 Task: Analyze the Street View of the Magnificent Mile in Chicago.
Action: Mouse moved to (56, 68)
Screenshot: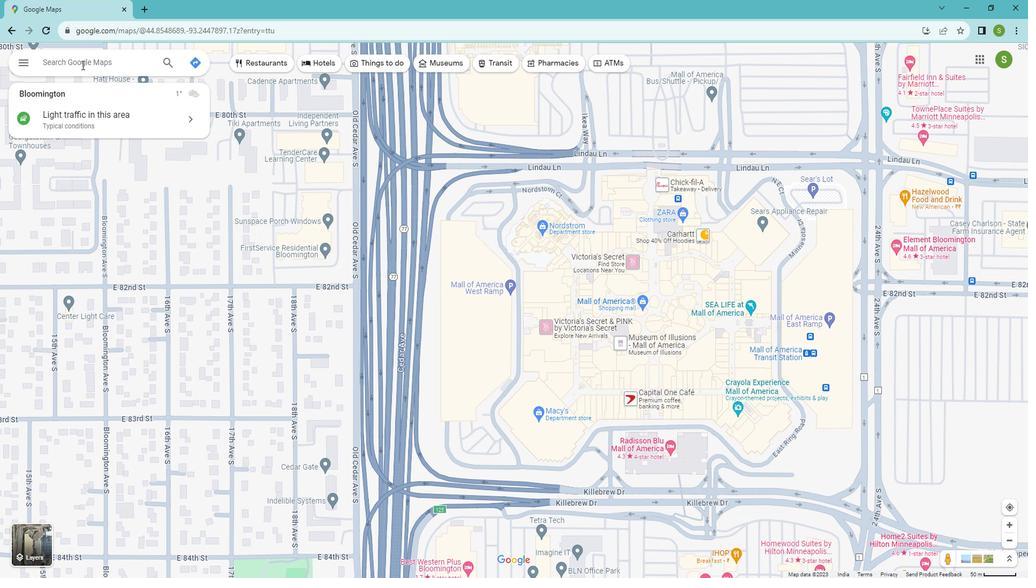 
Action: Mouse pressed left at (56, 68)
Screenshot: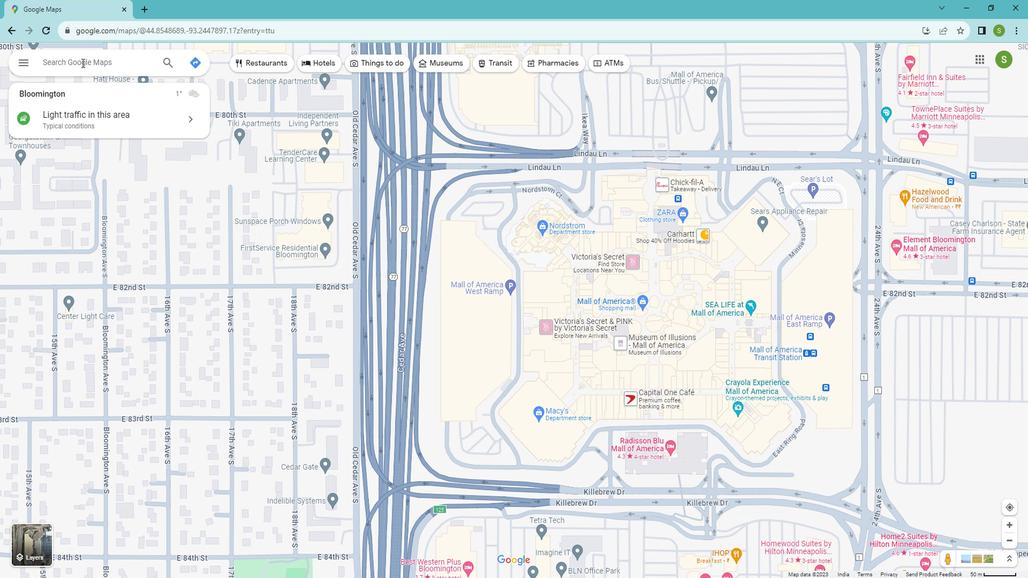 
Action: Key pressed <Key.shift>Magb<Key.backspace>nificent<Key.space><Key.shift>Mile<Key.space><Key.shift>Chicago<Key.enter>
Screenshot: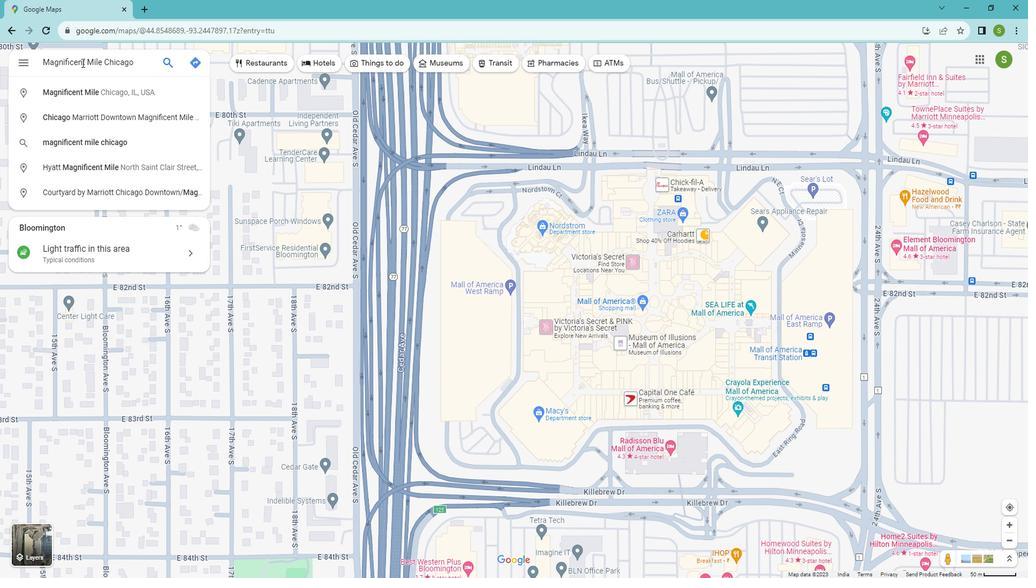 
Action: Mouse moved to (1030, 561)
Screenshot: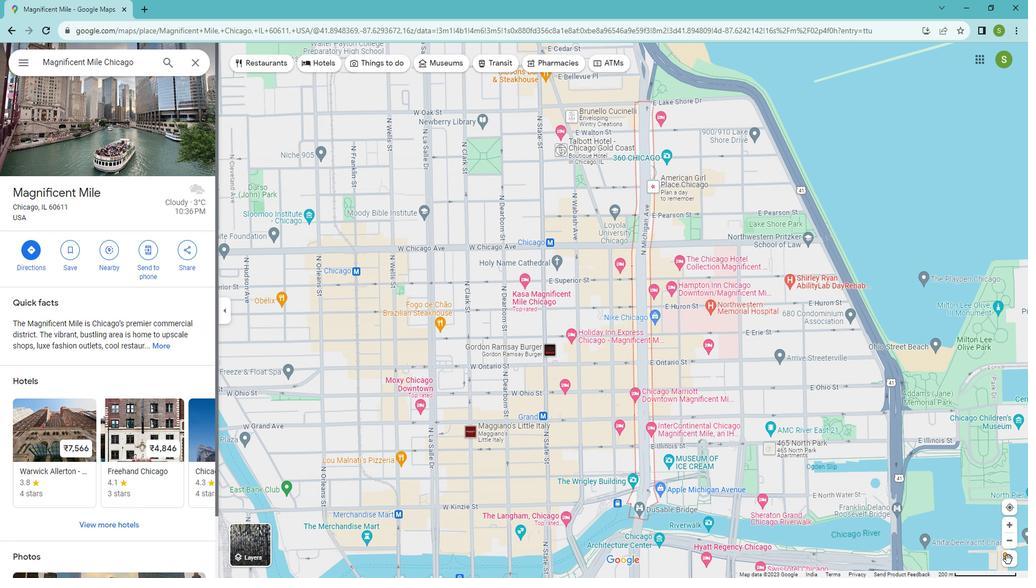 
Action: Mouse pressed left at (1030, 561)
Screenshot: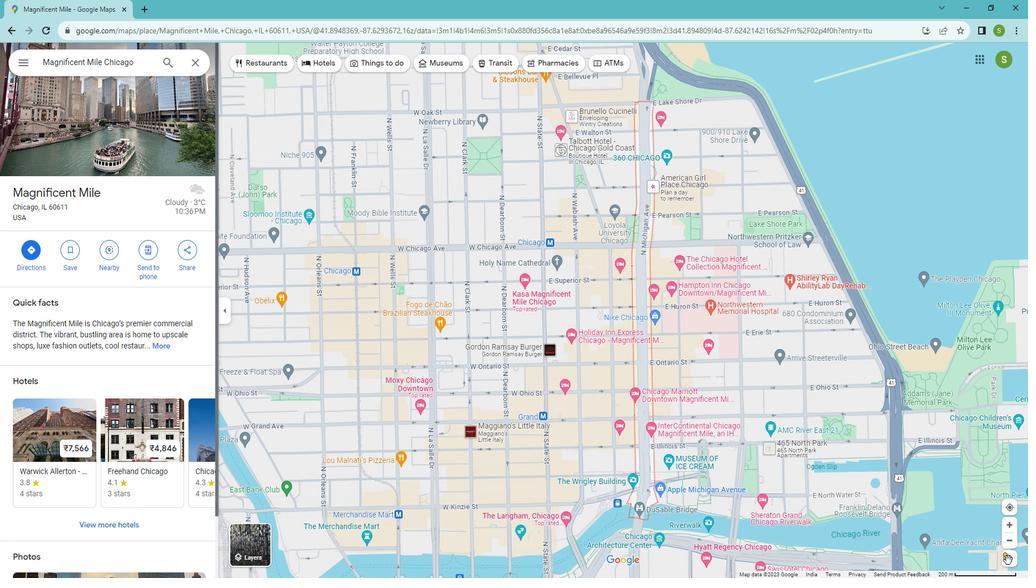 
Action: Mouse moved to (457, 356)
Screenshot: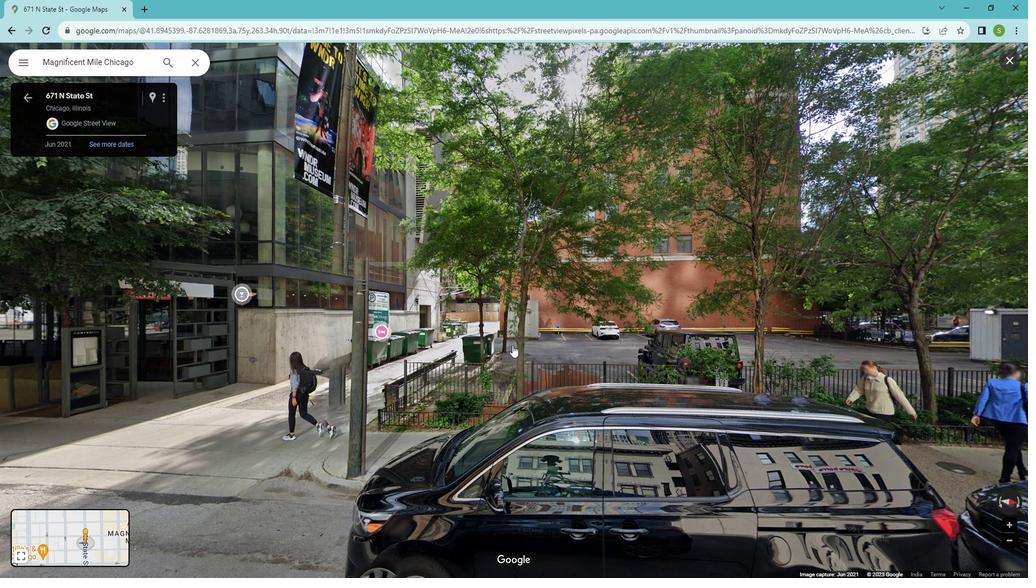 
Action: Mouse pressed left at (457, 356)
Screenshot: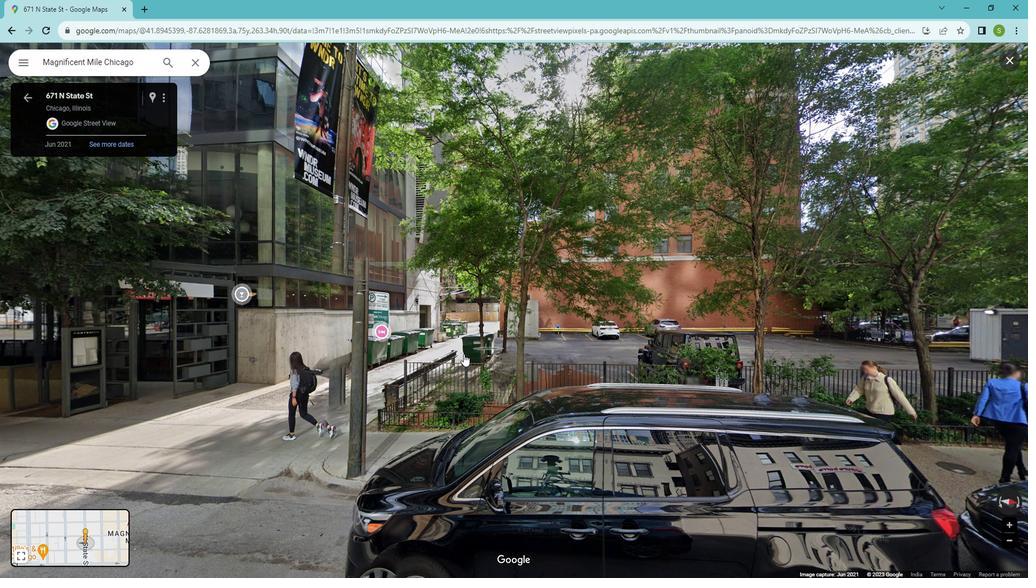 
Action: Mouse moved to (486, 388)
Screenshot: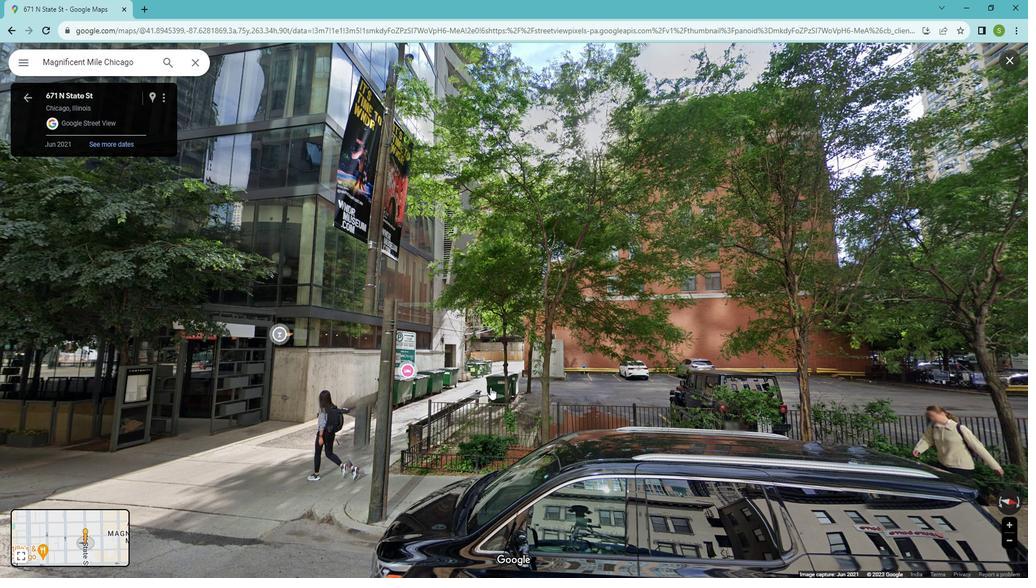 
Action: Mouse pressed left at (486, 388)
Screenshot: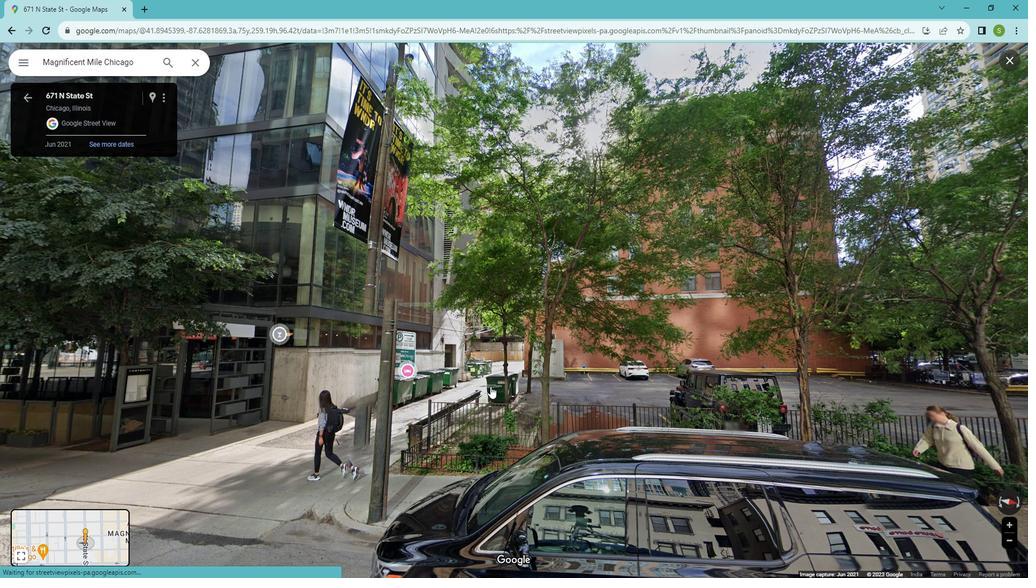 
Action: Mouse moved to (470, 389)
Screenshot: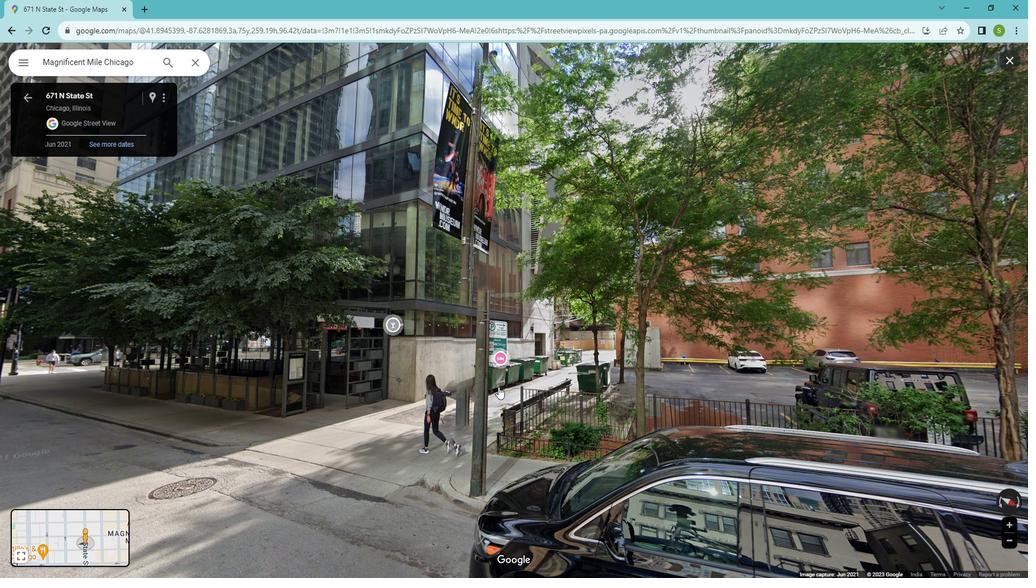 
Action: Mouse pressed left at (470, 389)
Screenshot: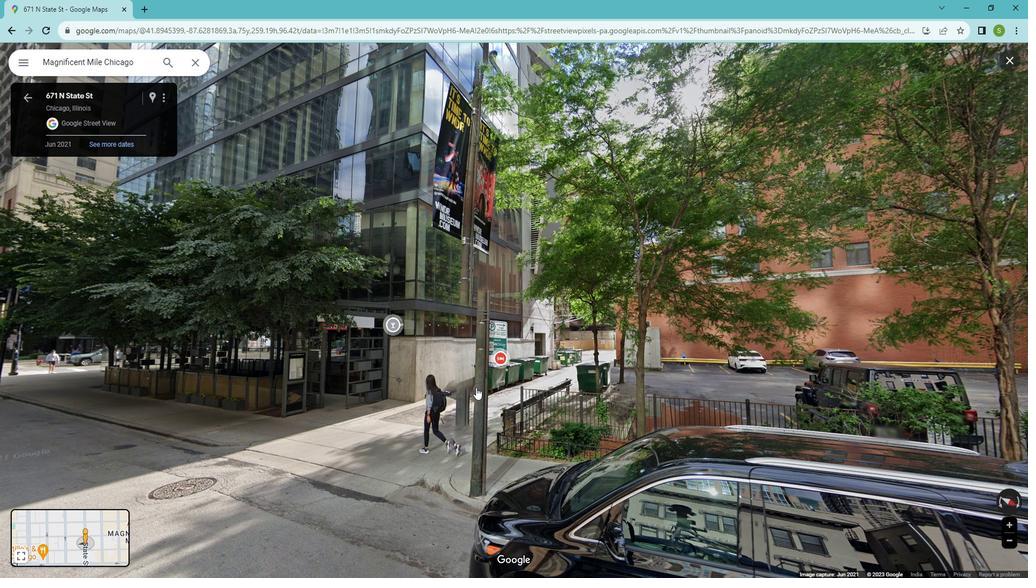 
Action: Mouse moved to (478, 363)
Screenshot: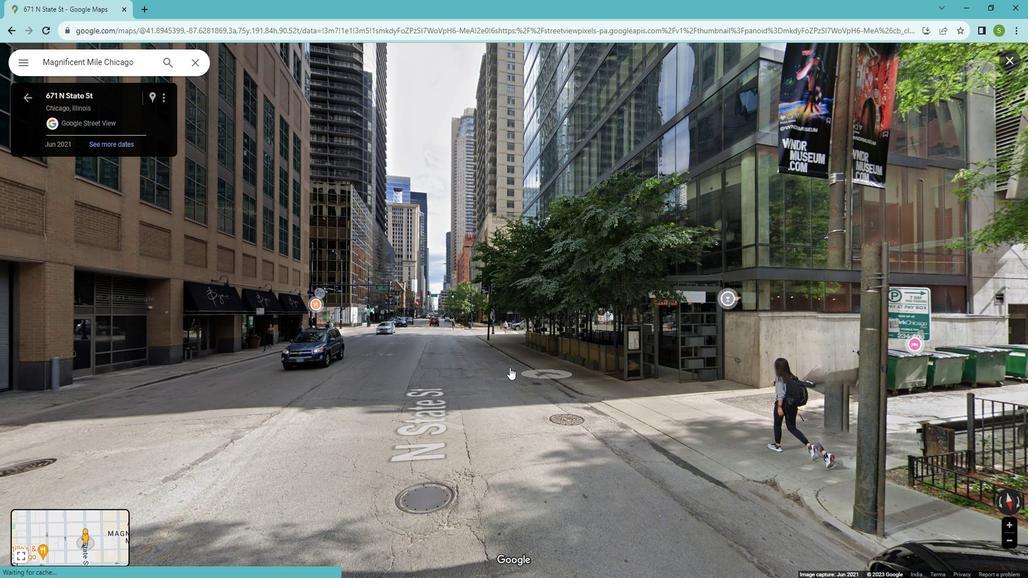 
Action: Mouse pressed left at (478, 363)
Screenshot: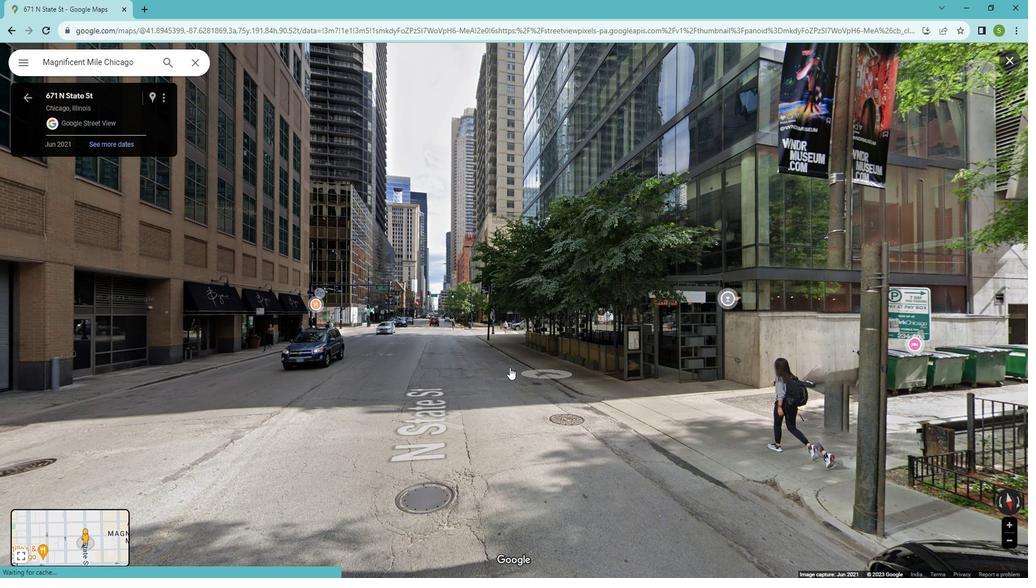 
Action: Mouse moved to (442, 357)
Screenshot: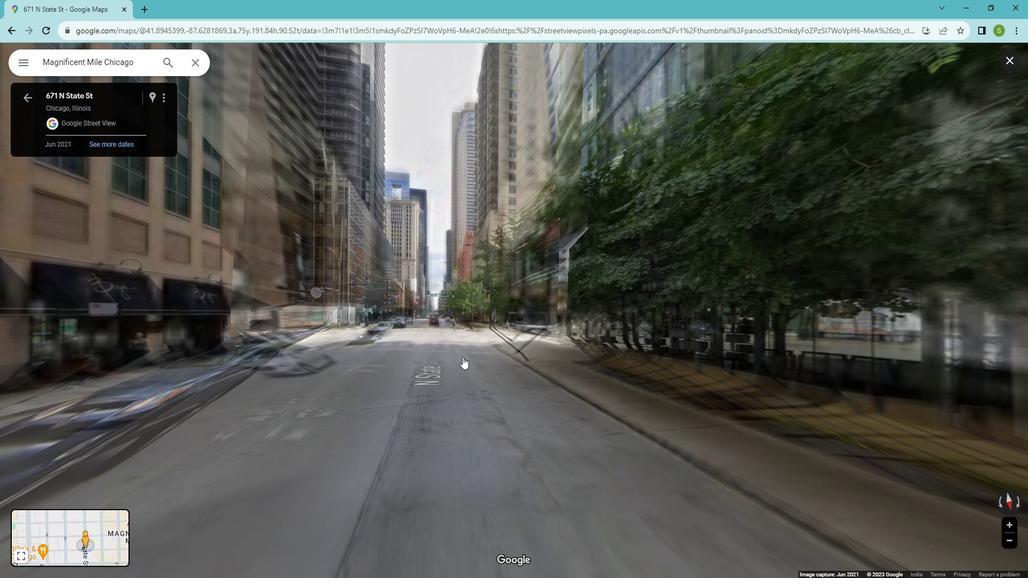 
Action: Mouse pressed left at (442, 357)
Screenshot: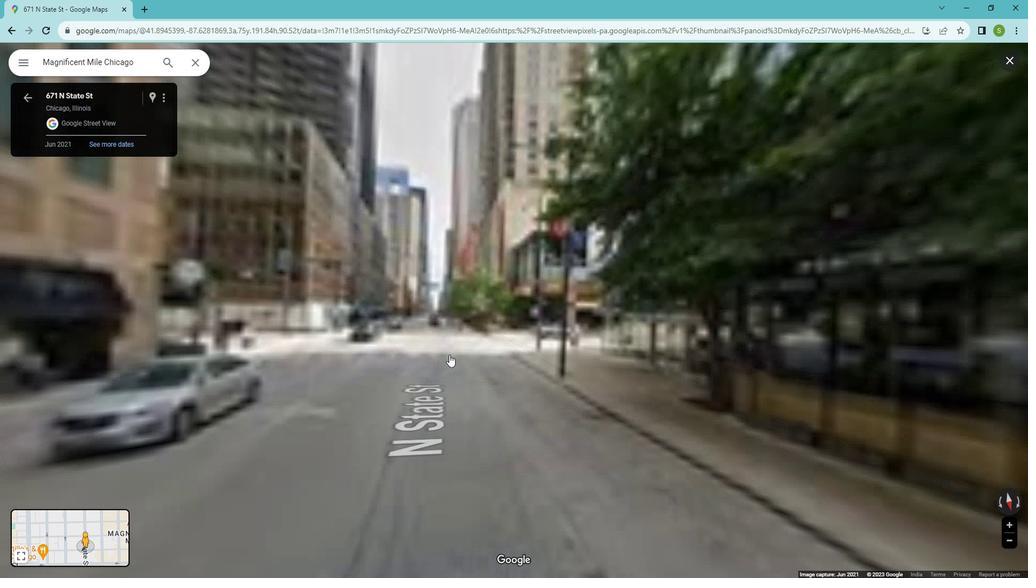 
Action: Mouse pressed left at (442, 357)
Screenshot: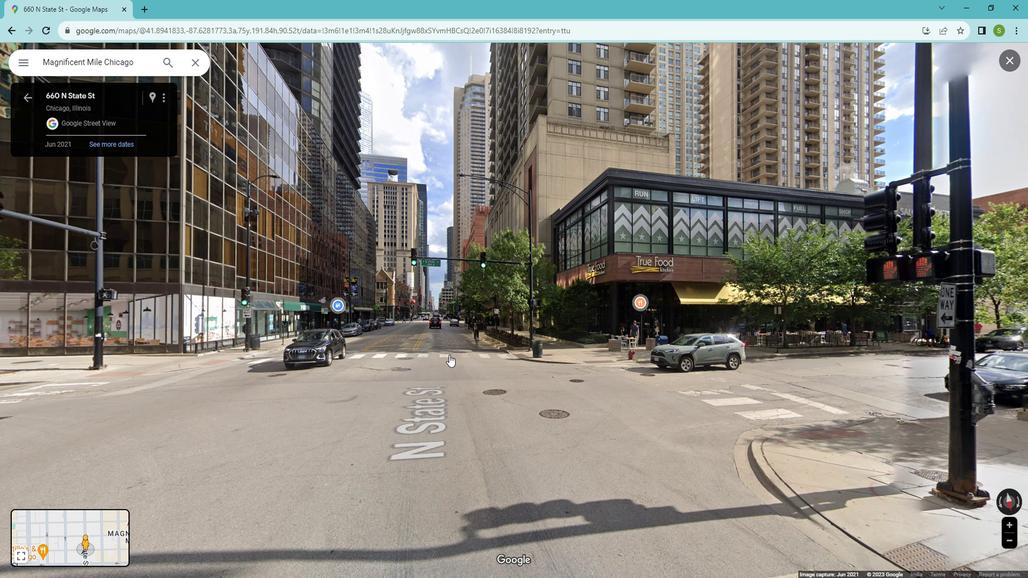 
Action: Mouse moved to (482, 352)
Screenshot: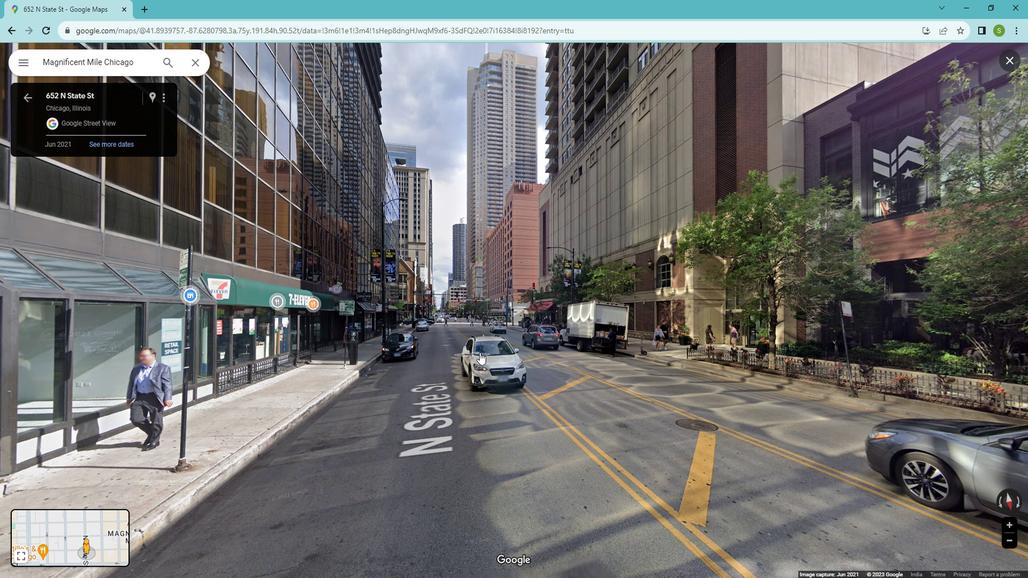
Action: Mouse pressed left at (482, 352)
Screenshot: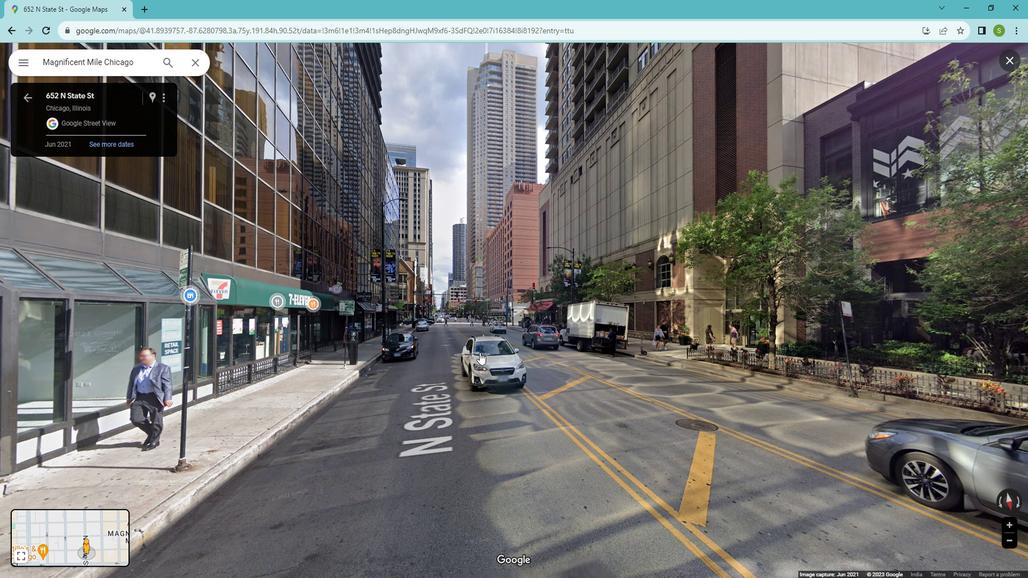 
Action: Mouse pressed left at (482, 352)
Screenshot: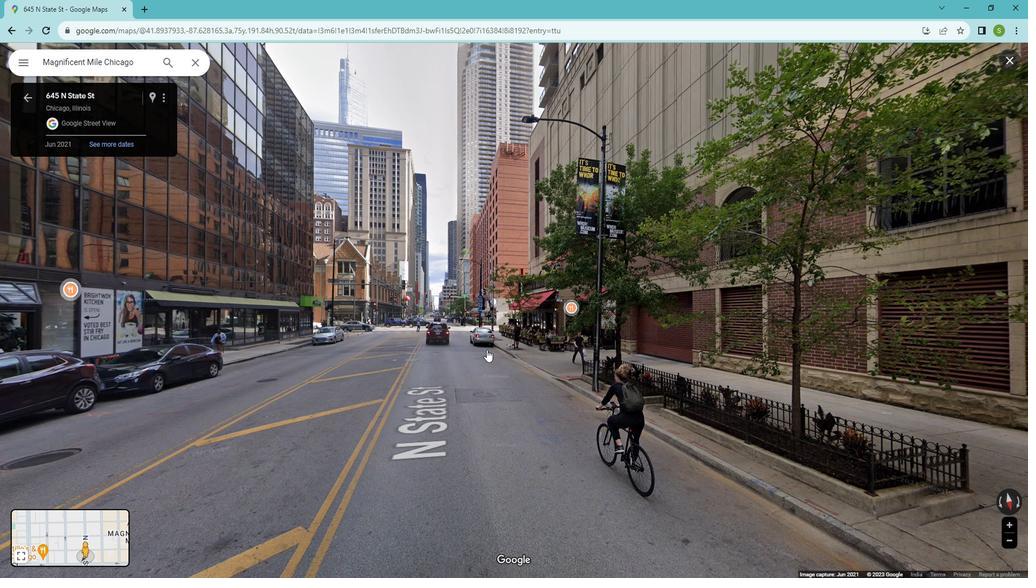 
Action: Mouse moved to (469, 325)
Screenshot: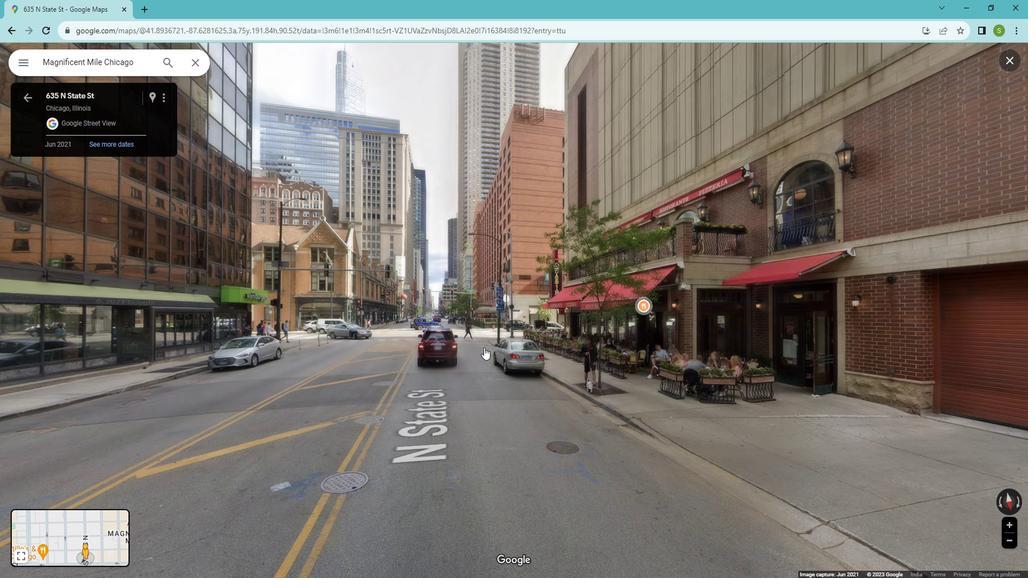
Action: Mouse pressed left at (469, 325)
Screenshot: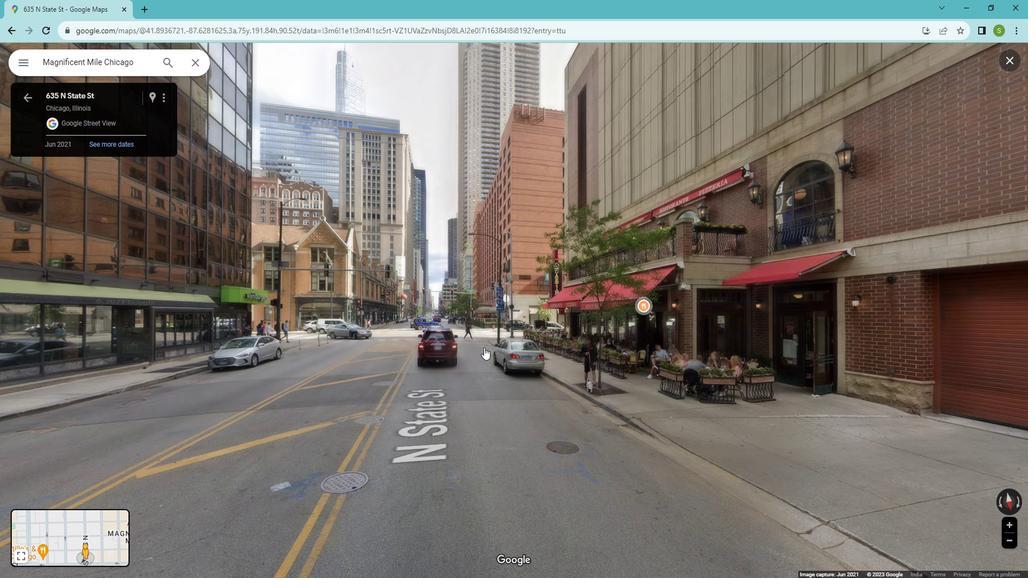 
Action: Mouse pressed left at (469, 325)
Screenshot: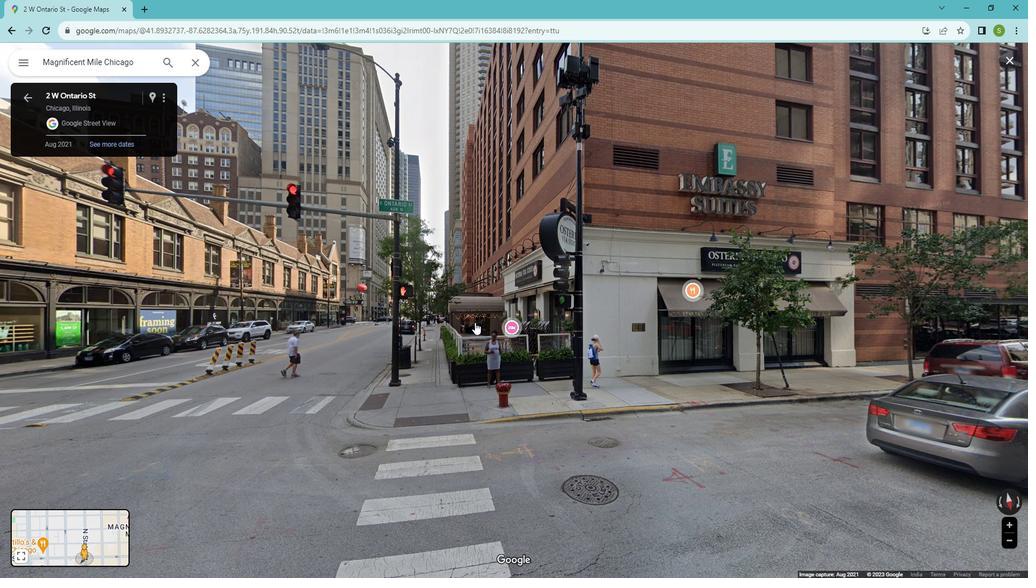 
Action: Mouse moved to (431, 325)
Screenshot: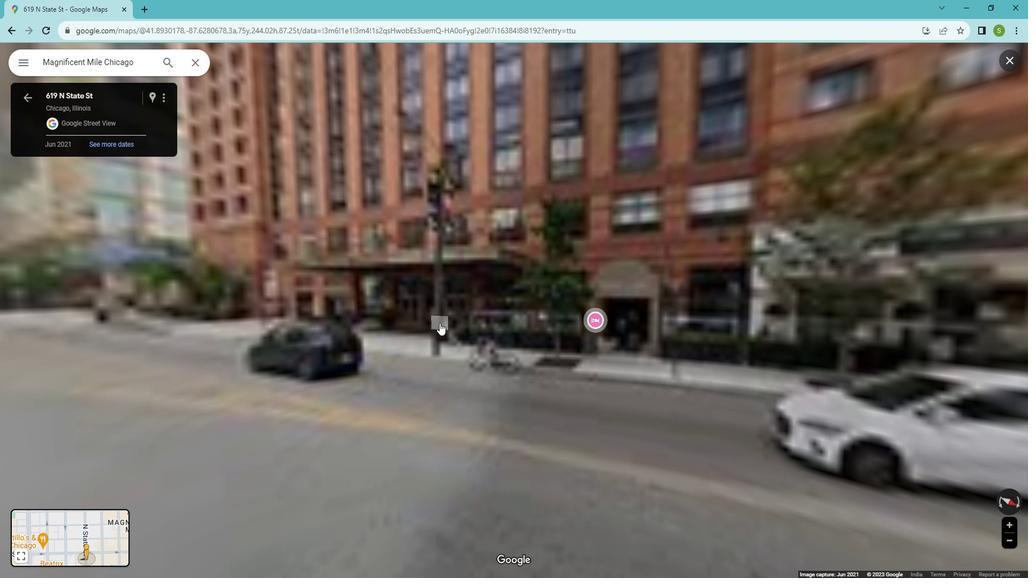 
Action: Mouse pressed left at (431, 325)
Screenshot: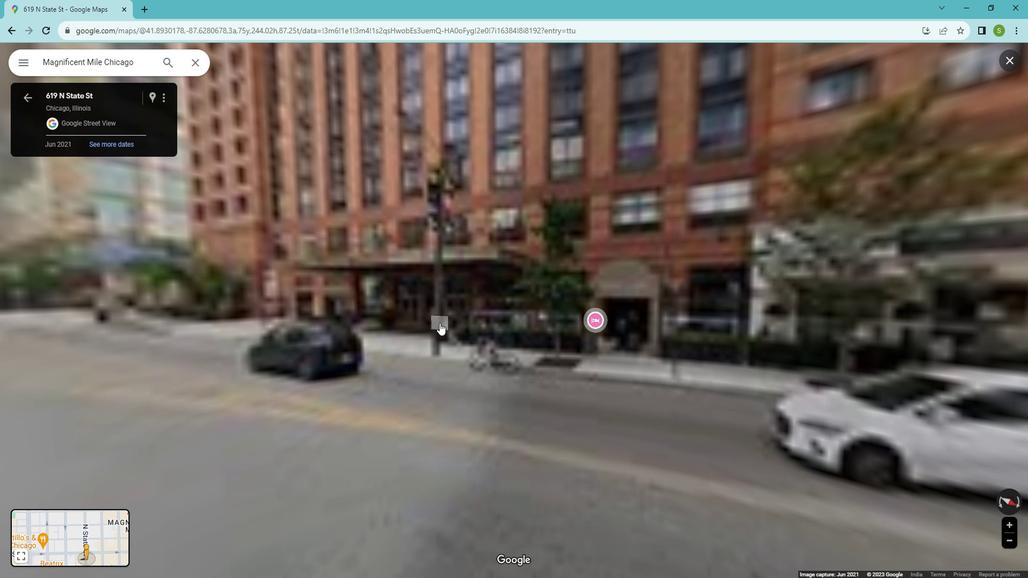 
Action: Mouse moved to (529, 470)
Screenshot: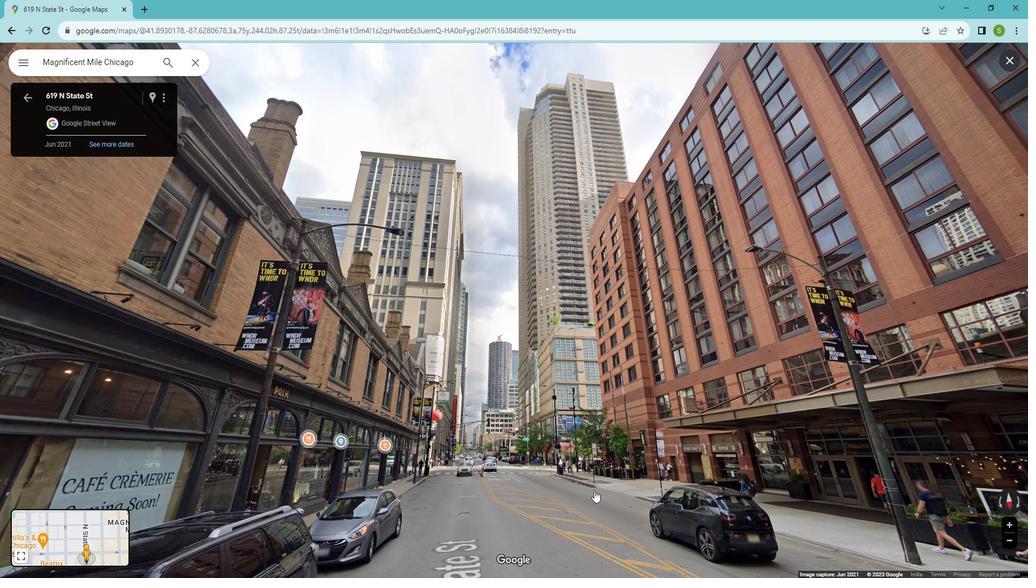 
Action: Mouse pressed left at (529, 470)
Screenshot: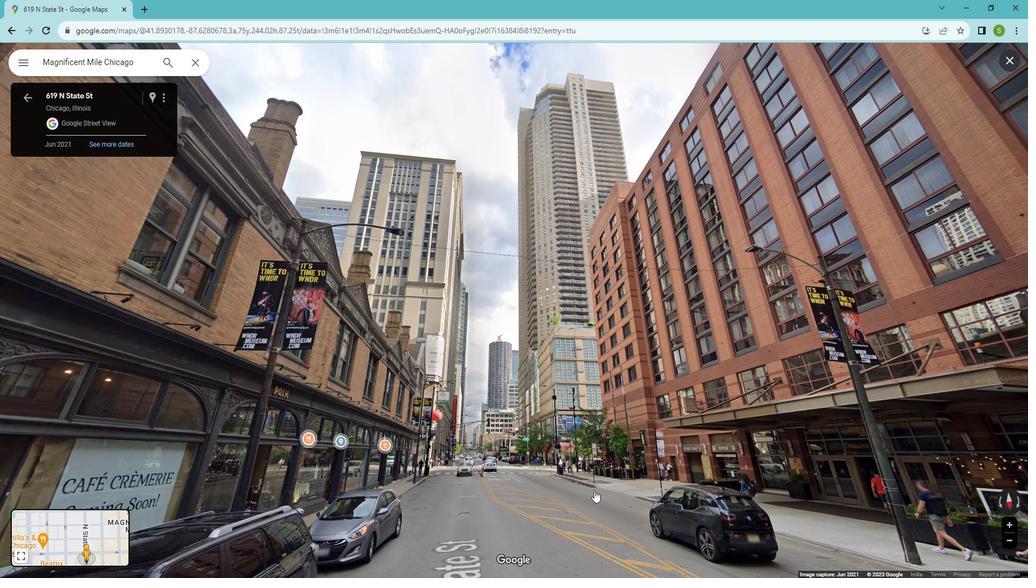 
Action: Mouse moved to (542, 368)
Screenshot: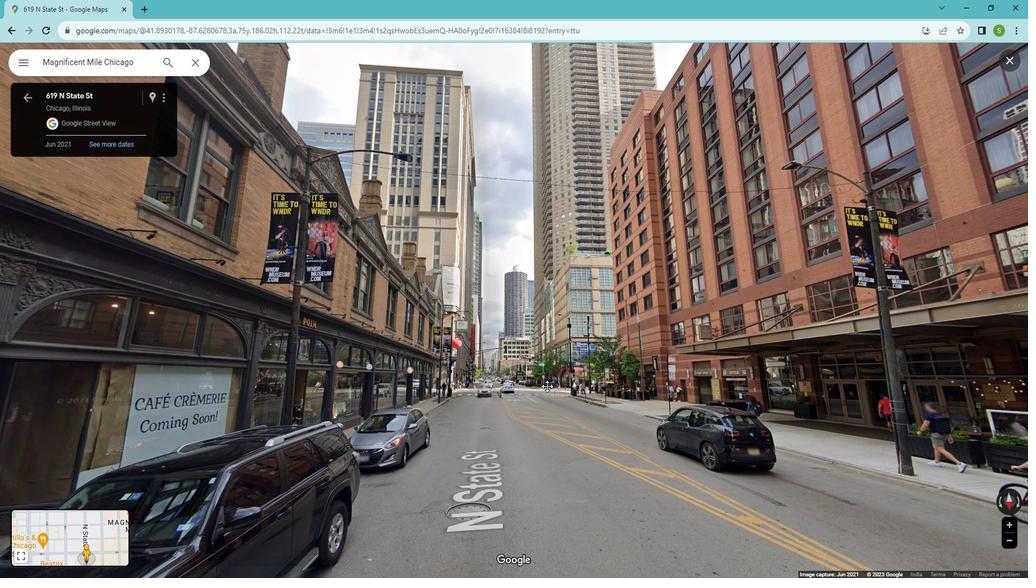 
Action: Mouse pressed left at (542, 368)
Screenshot: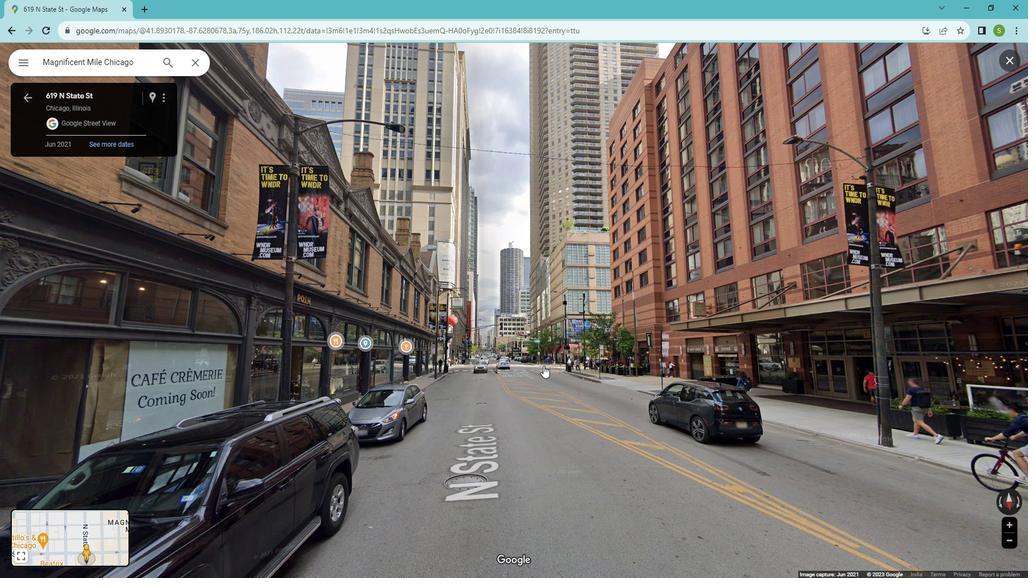 
Action: Mouse moved to (492, 369)
Screenshot: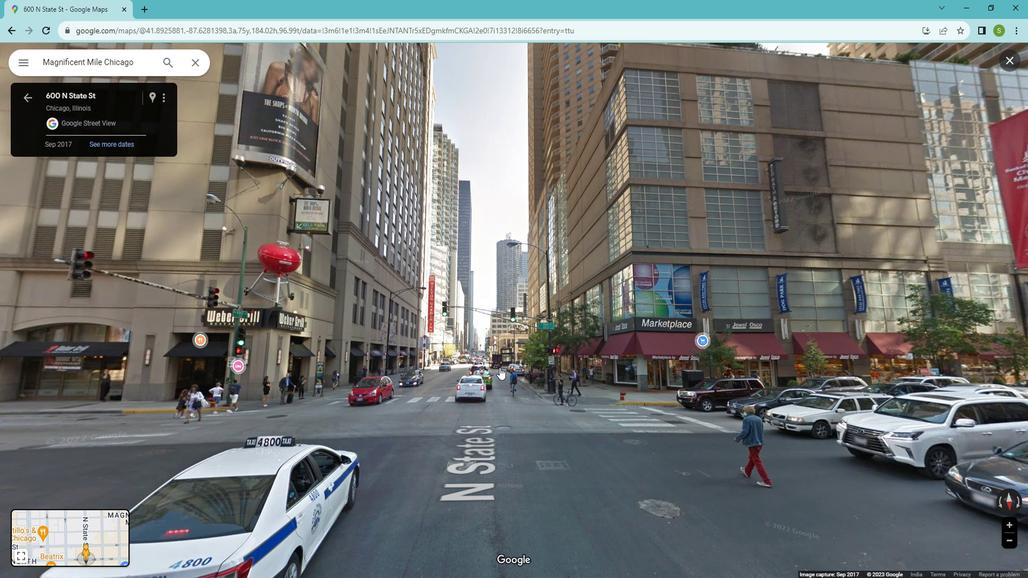 
Action: Mouse pressed left at (492, 369)
Screenshot: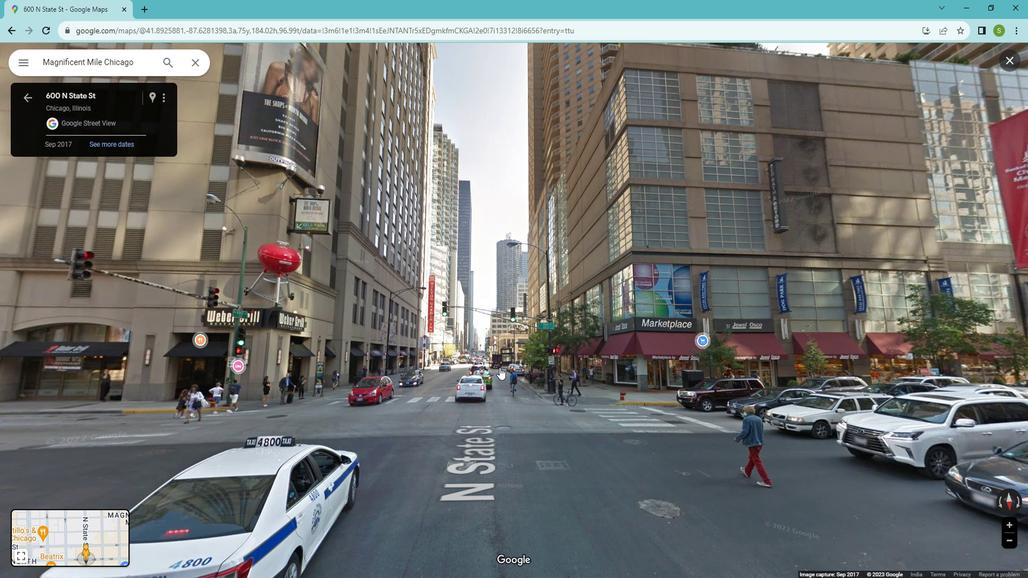 
Action: Mouse moved to (62, 537)
Screenshot: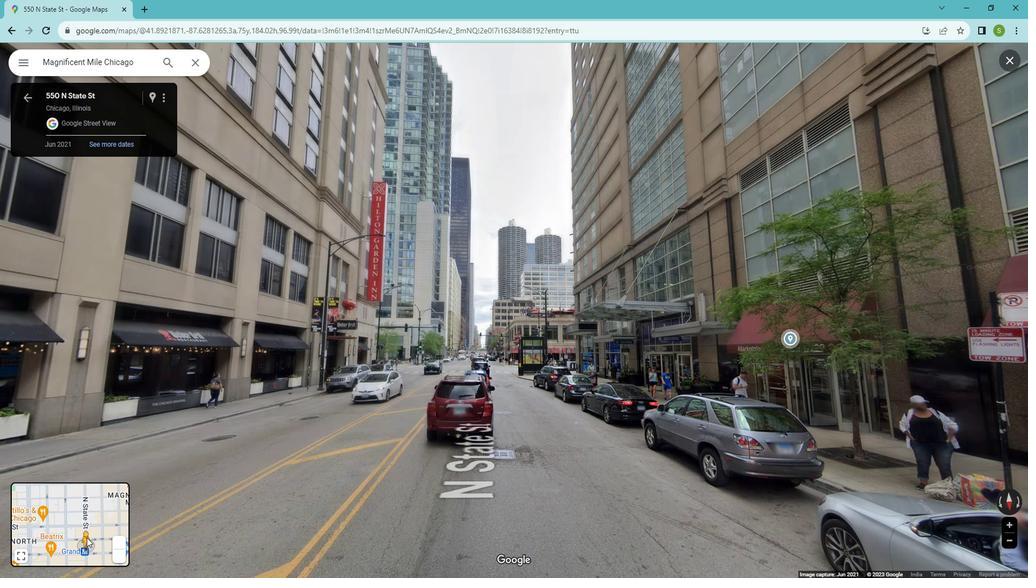 
Action: Mouse scrolled (62, 536) with delta (0, 0)
Screenshot: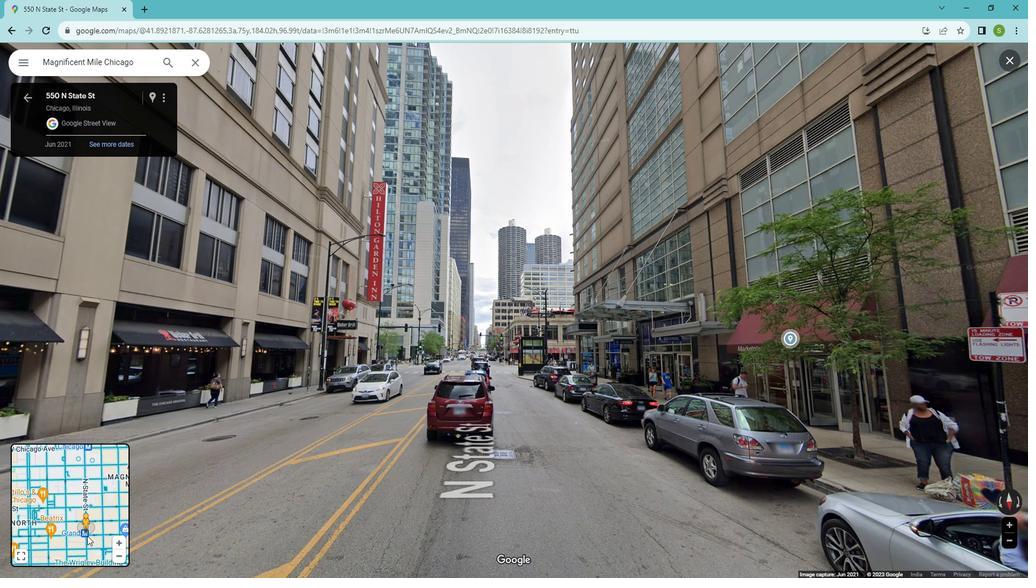 
Action: Mouse moved to (3, 493)
Screenshot: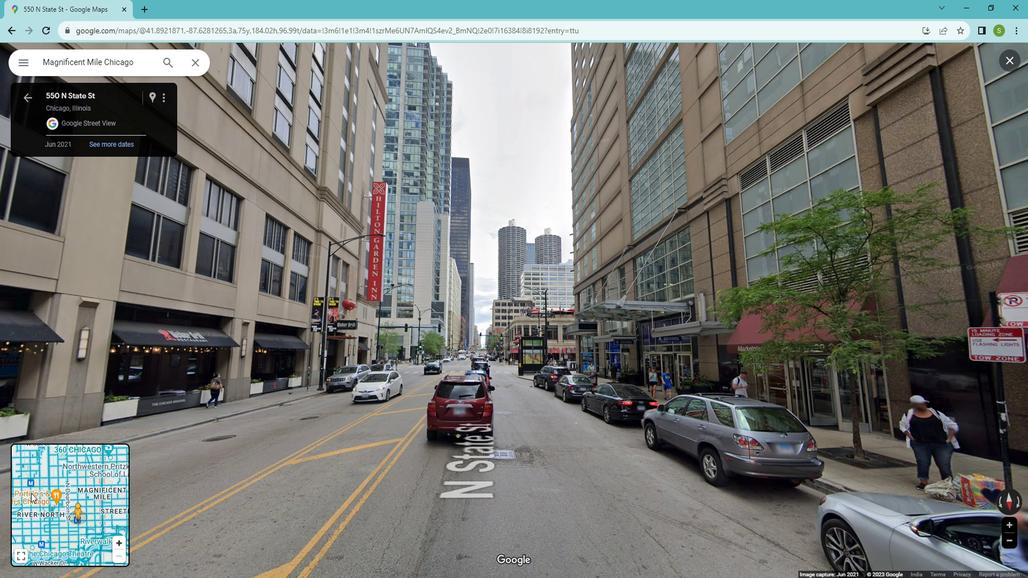
Action: Mouse pressed left at (3, 493)
Screenshot: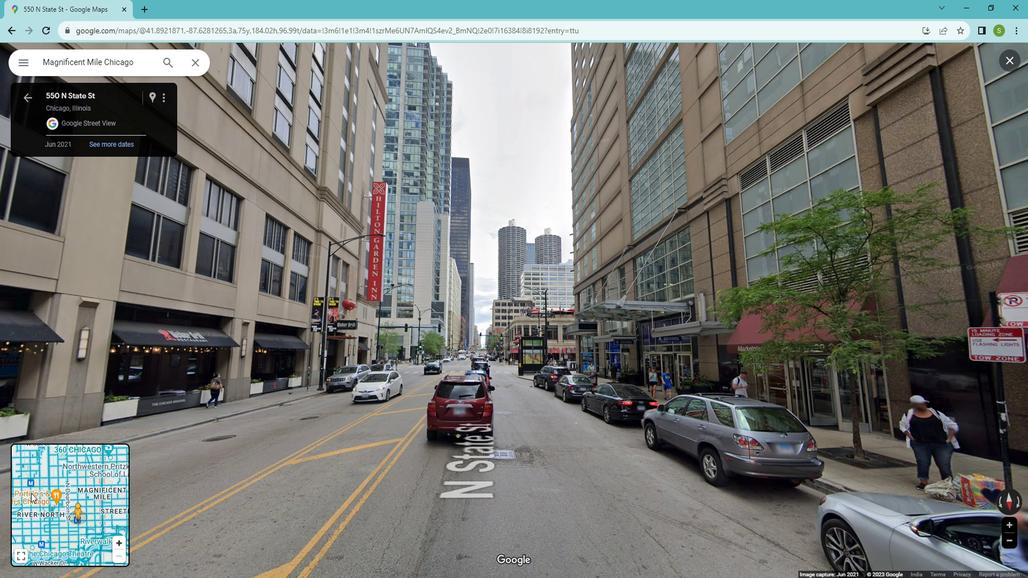 
Action: Mouse moved to (57, 495)
Screenshot: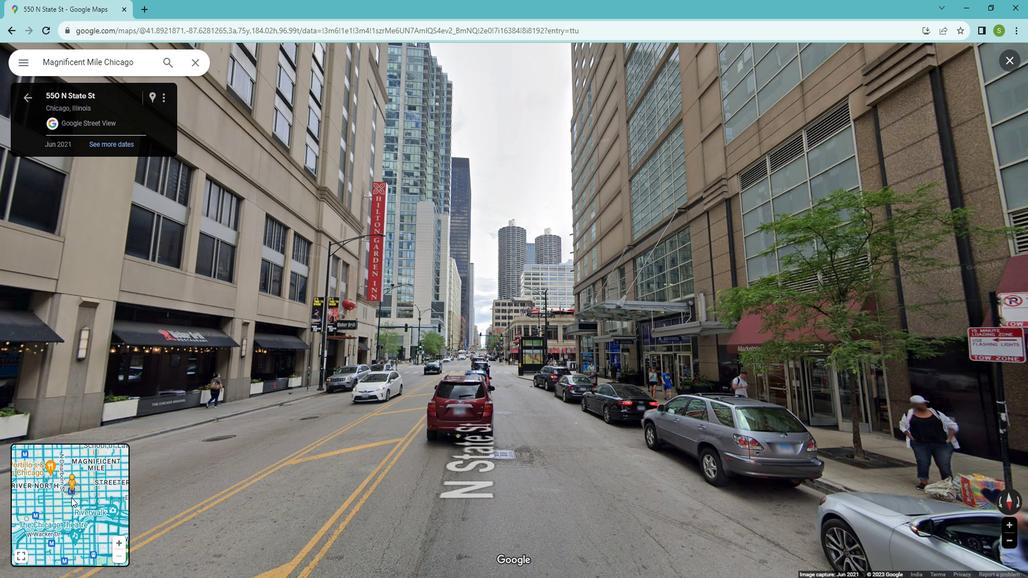 
Action: Mouse pressed left at (57, 495)
Screenshot: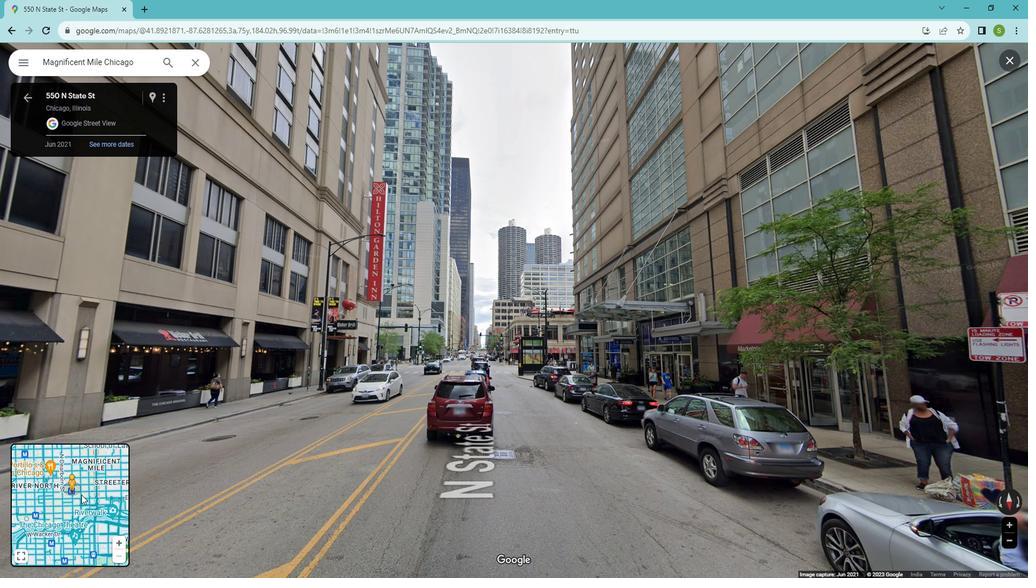 
Action: Mouse moved to (50, 507)
Screenshot: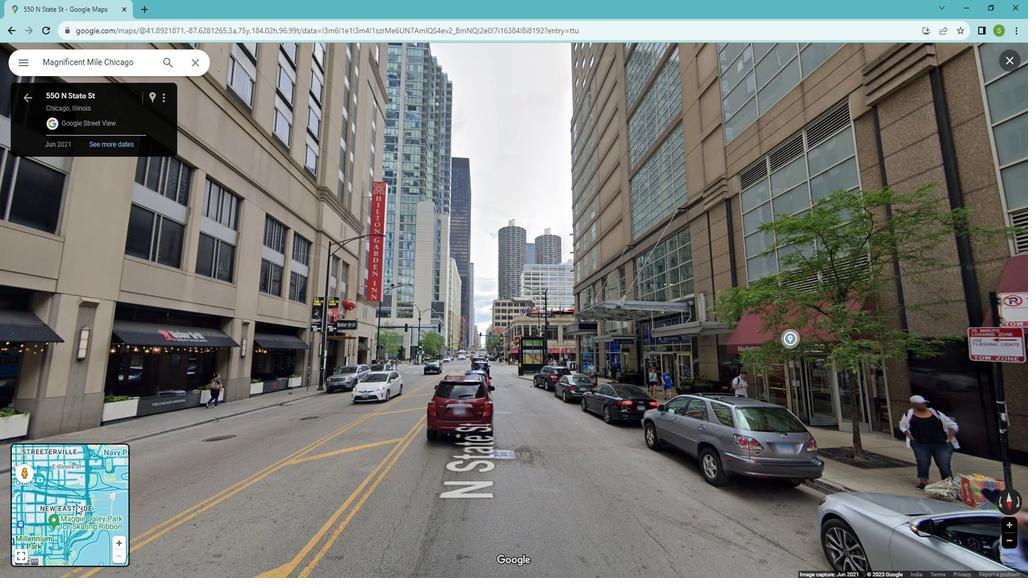 
Action: Mouse pressed left at (50, 507)
Screenshot: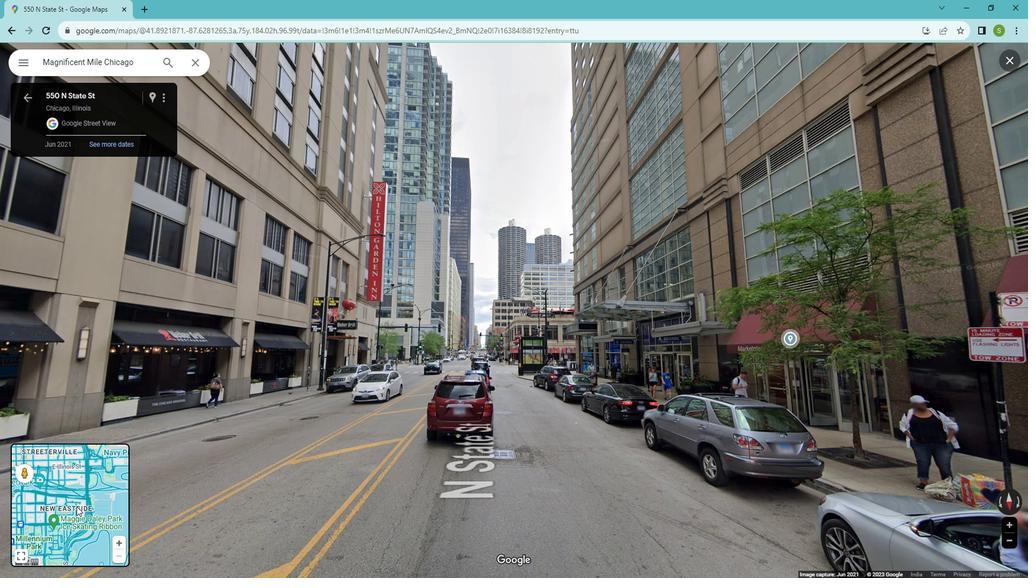 
Action: Mouse moved to (1035, 64)
Screenshot: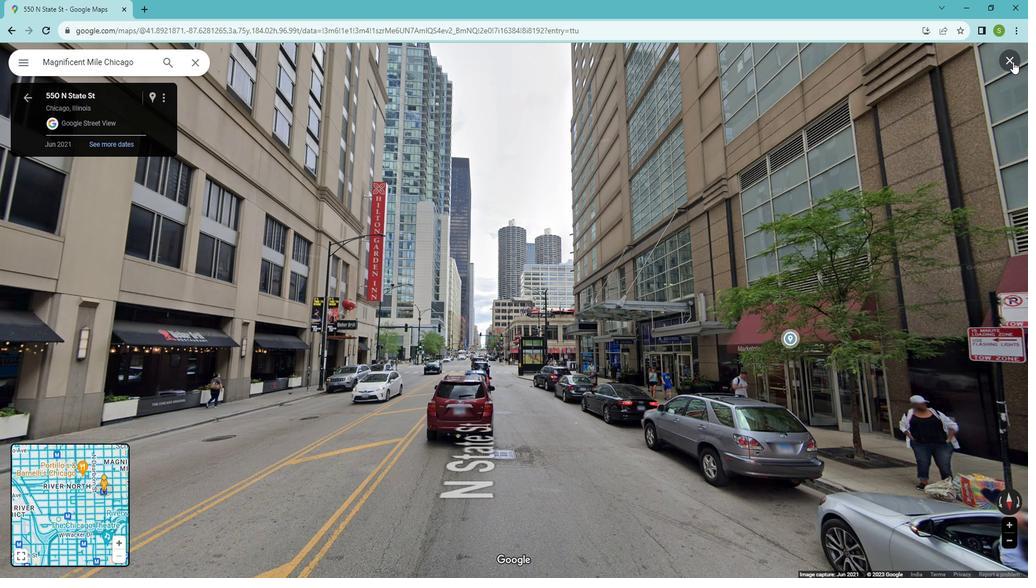 
Action: Mouse pressed left at (1035, 64)
Screenshot: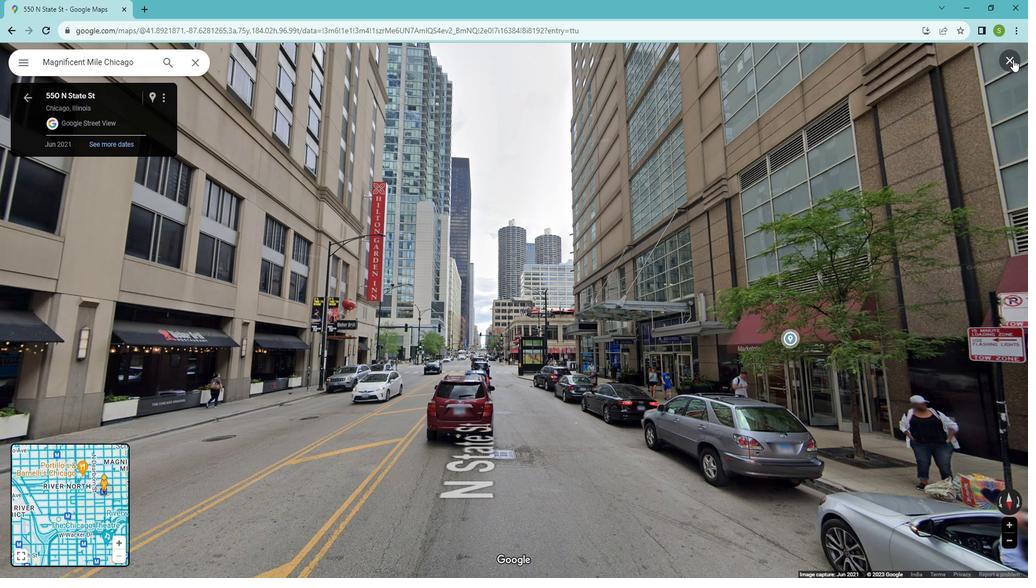 
Action: Mouse moved to (1030, 565)
Screenshot: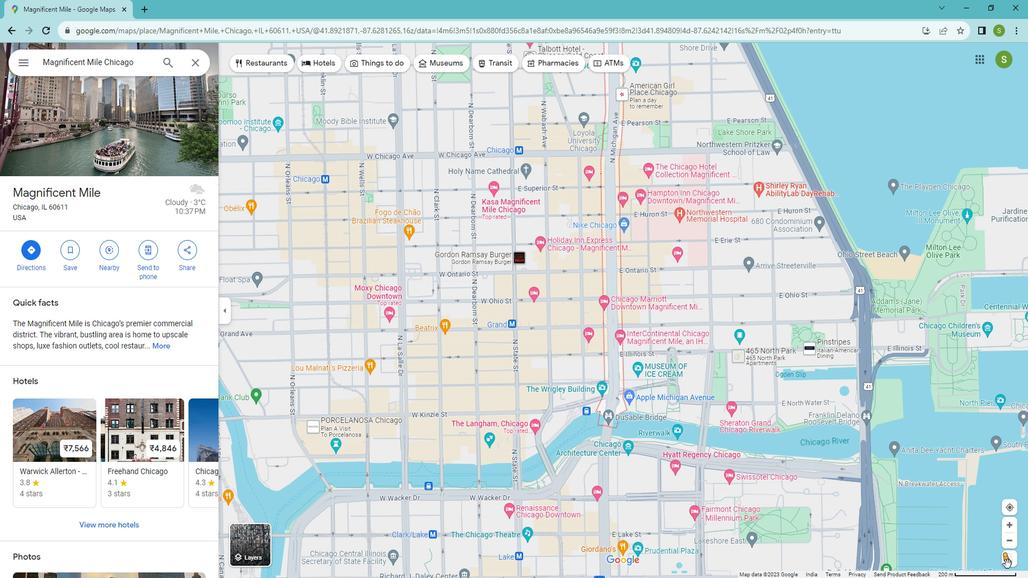 
Action: Mouse pressed left at (1030, 565)
Screenshot: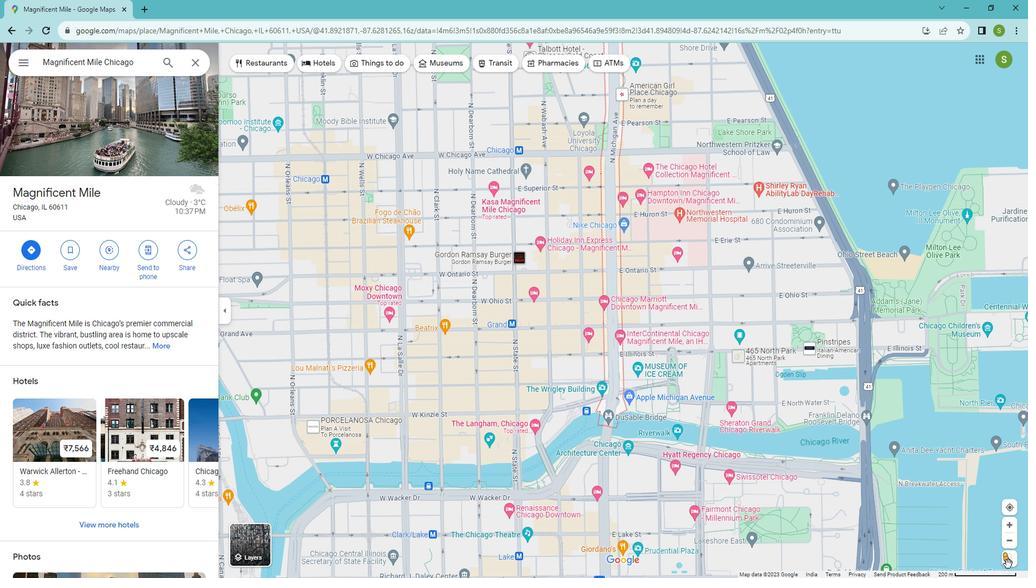 
Action: Mouse moved to (457, 373)
Screenshot: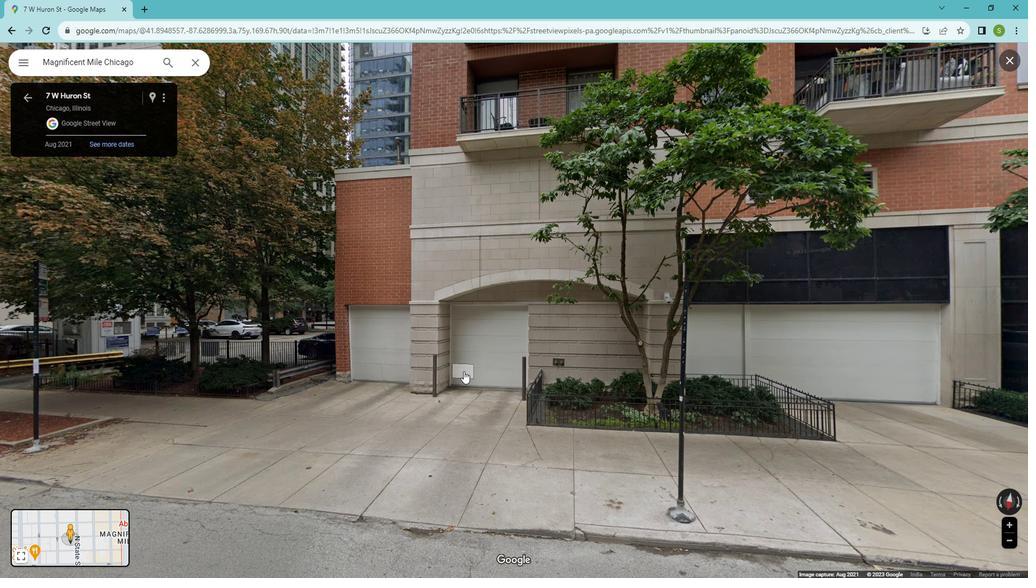 
Action: Mouse pressed left at (457, 373)
Screenshot: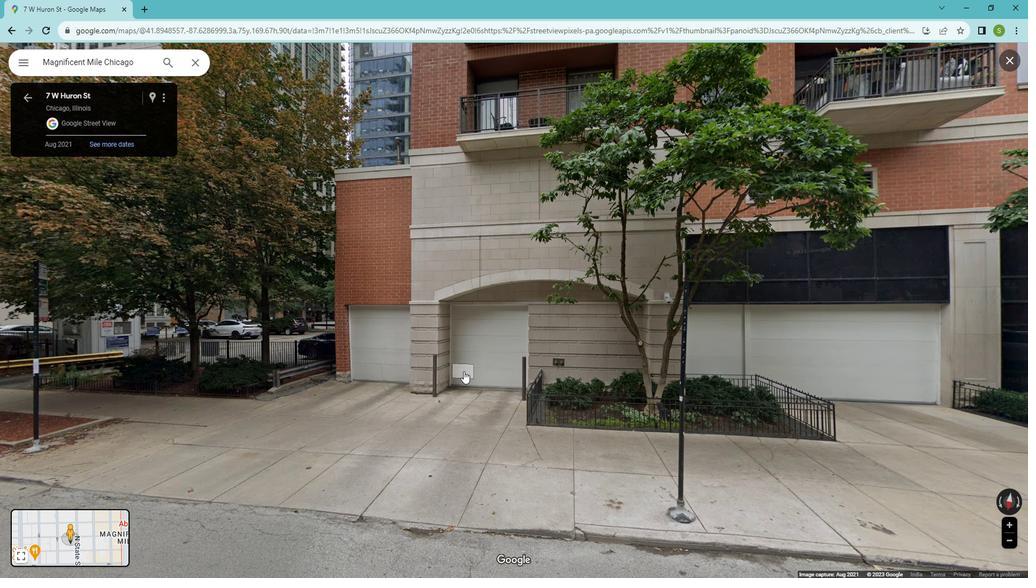 
Action: Mouse moved to (578, 363)
Screenshot: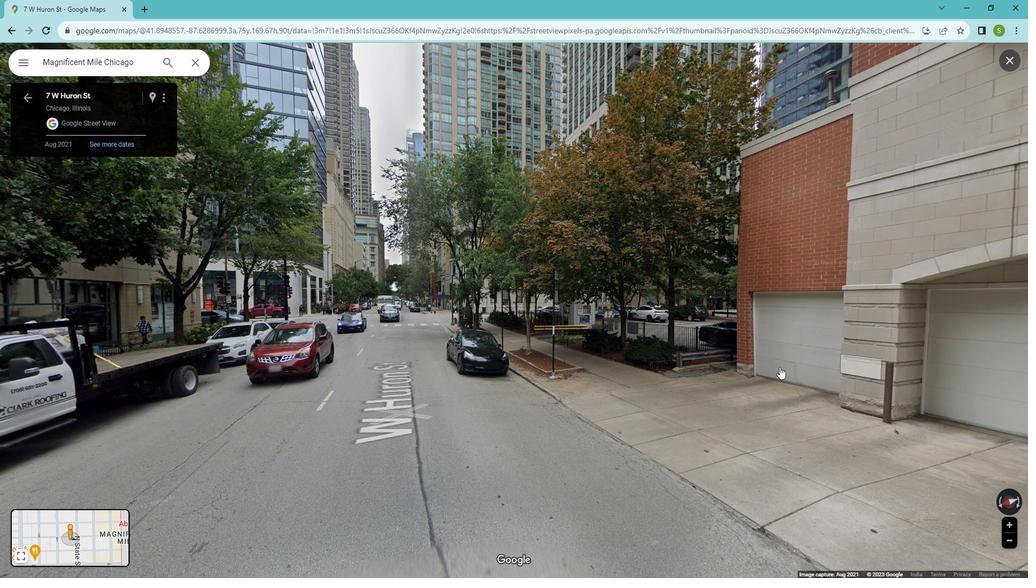 
Action: Mouse pressed left at (578, 363)
Screenshot: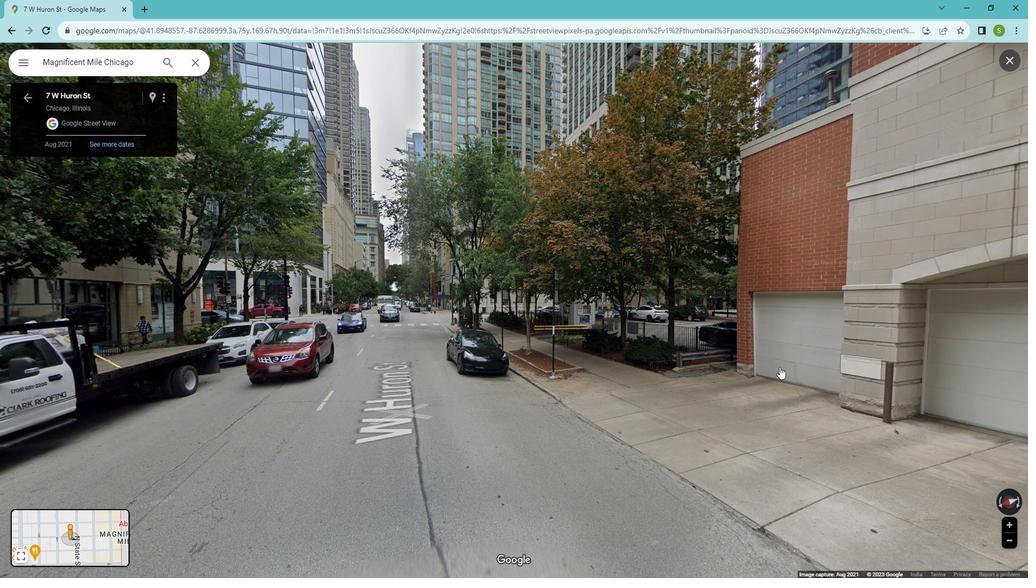 
Action: Mouse moved to (503, 349)
Screenshot: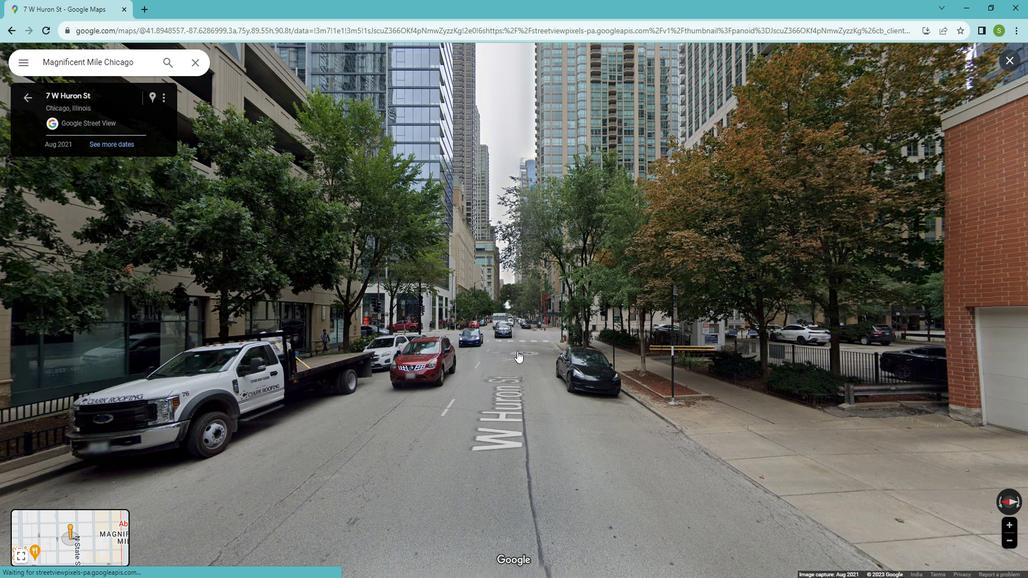
Action: Mouse pressed left at (503, 349)
Screenshot: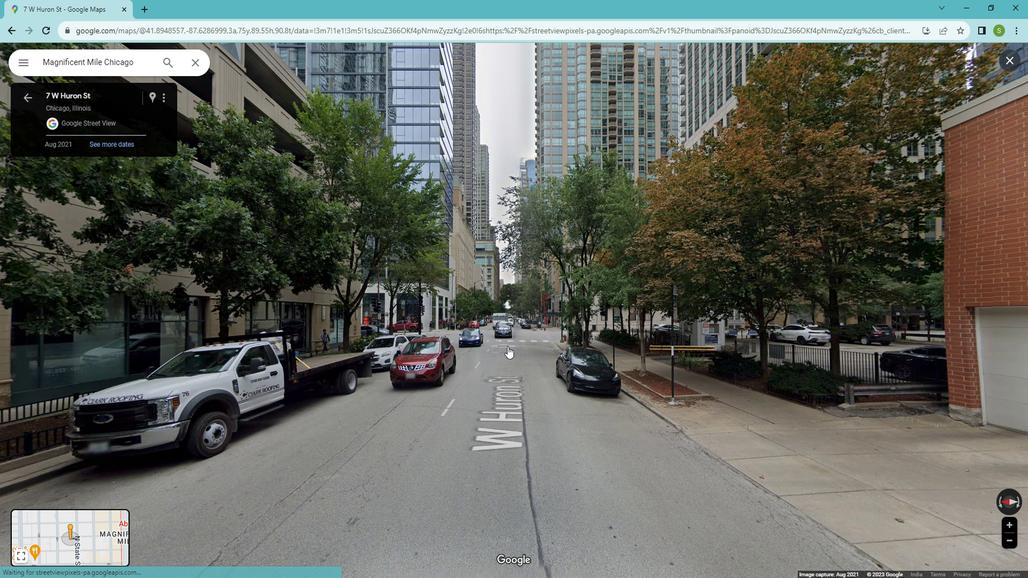 
Action: Mouse moved to (506, 342)
Screenshot: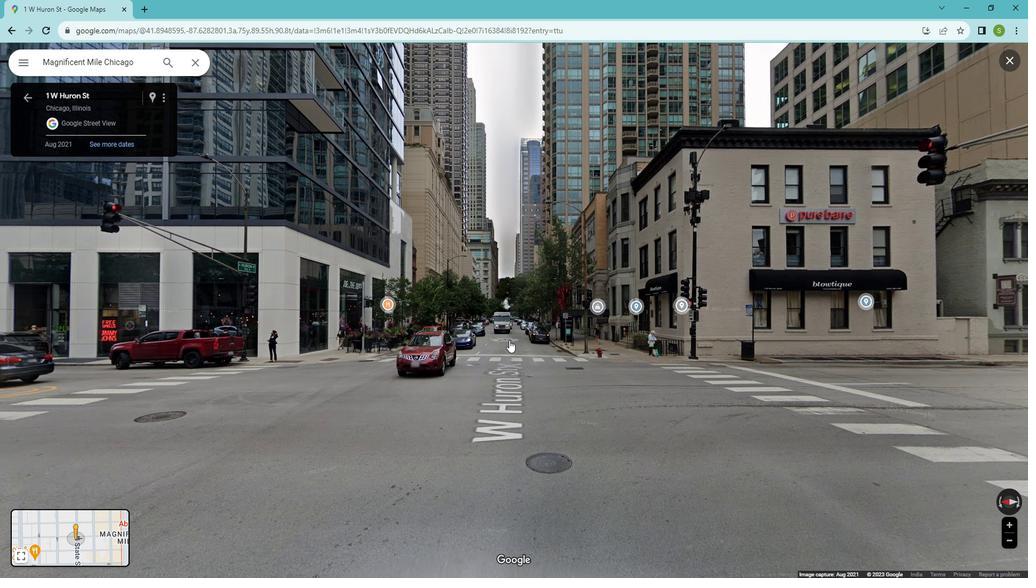 
Action: Mouse pressed left at (506, 342)
Screenshot: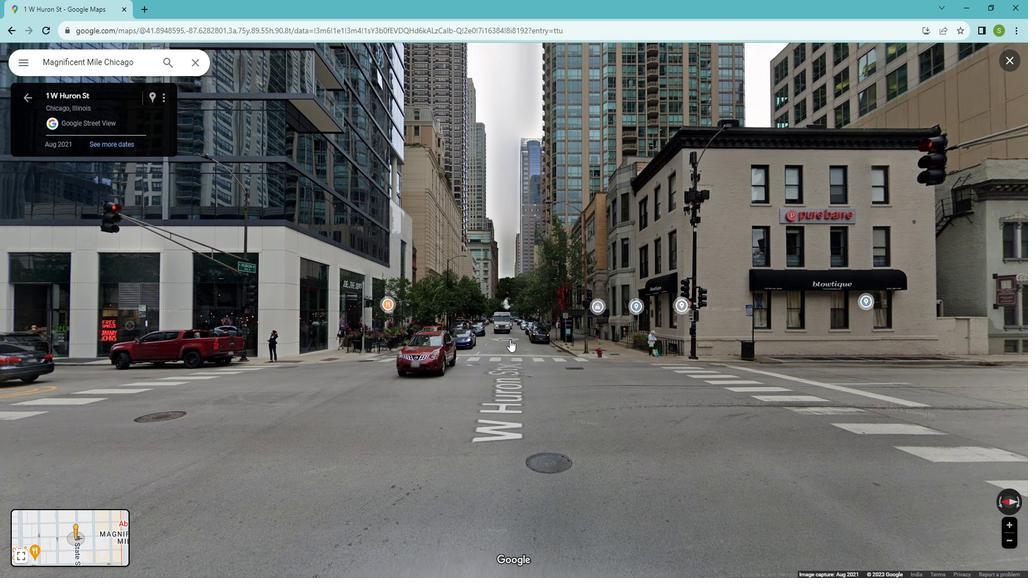 
Action: Mouse moved to (507, 340)
Screenshot: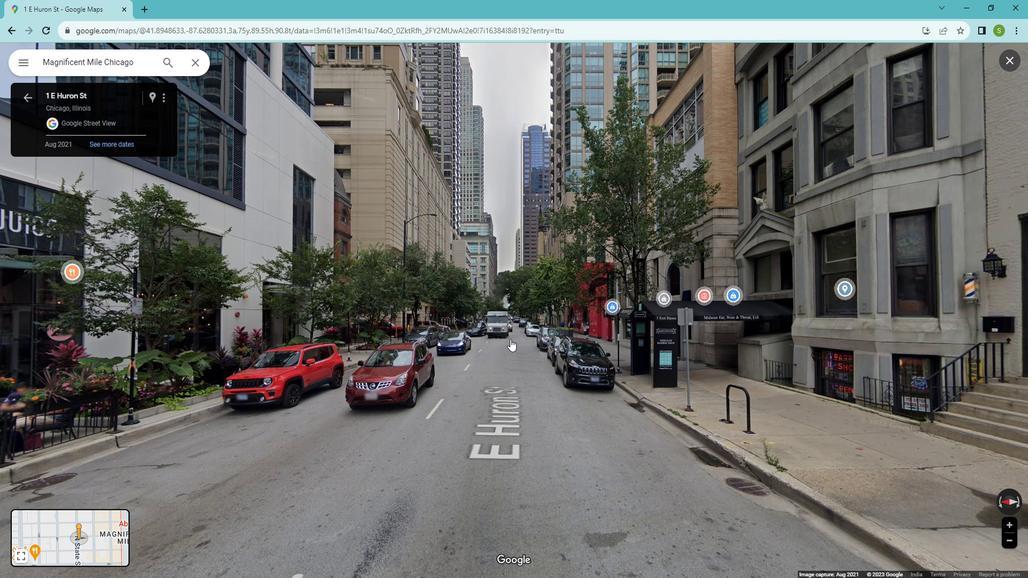 
Action: Mouse pressed left at (507, 340)
Screenshot: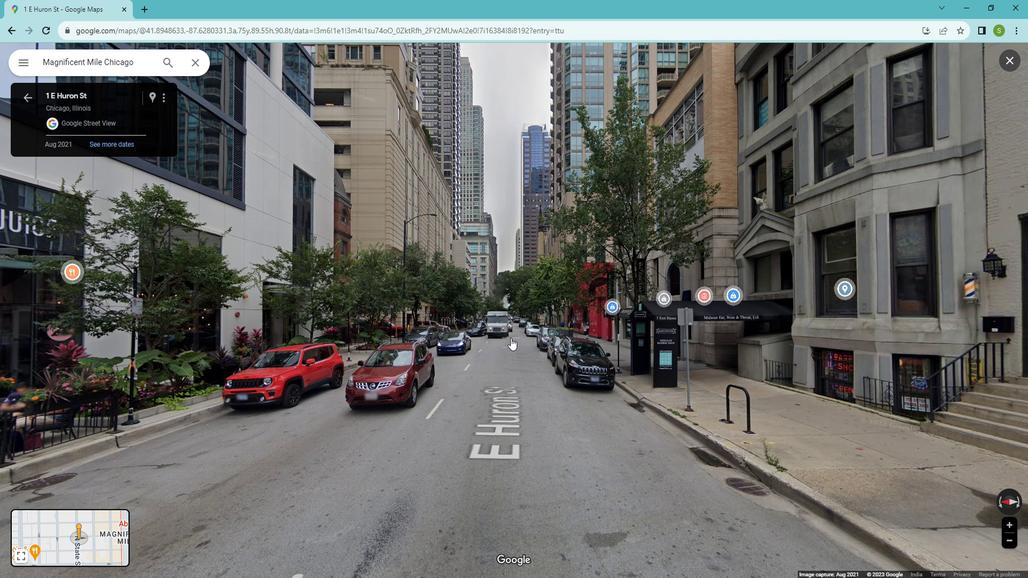 
Action: Mouse pressed left at (507, 340)
Screenshot: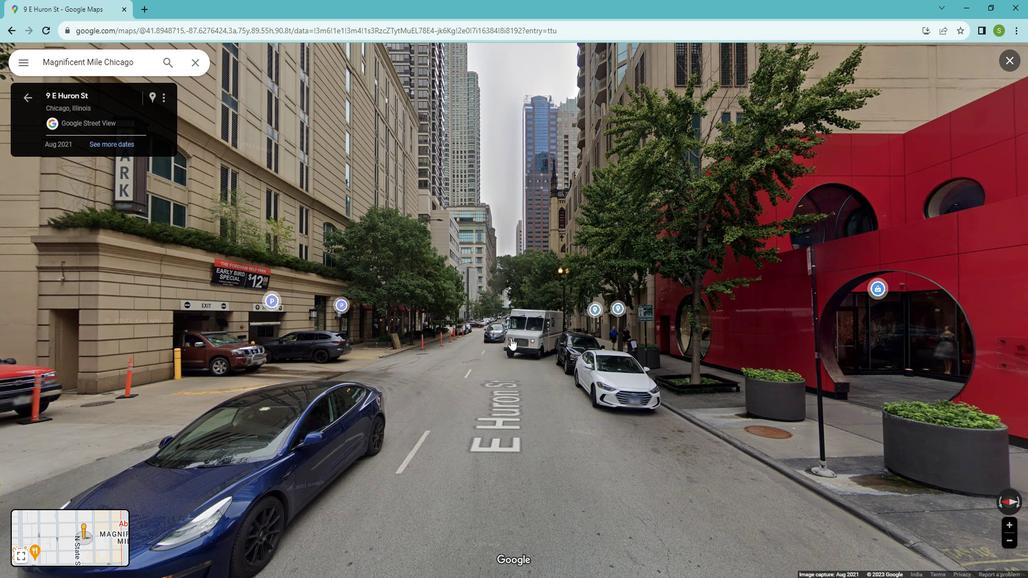 
Action: Mouse pressed left at (507, 340)
Screenshot: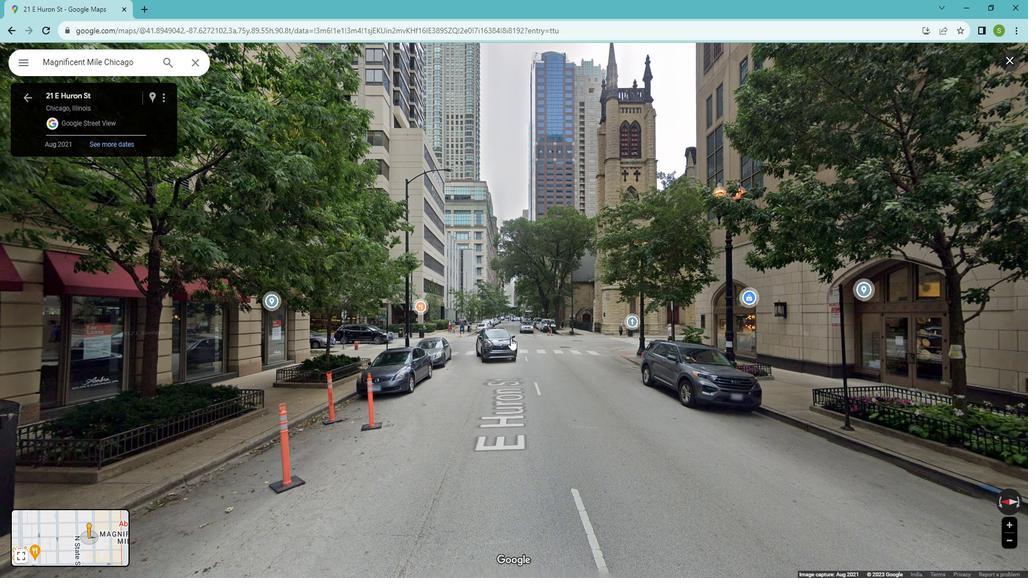 
Action: Mouse moved to (507, 340)
Screenshot: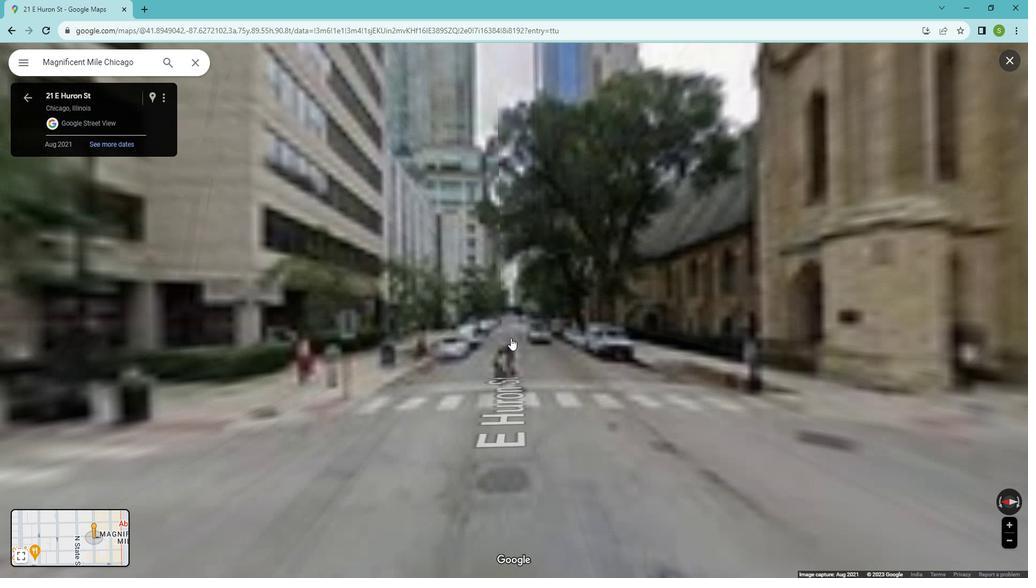 
Action: Mouse pressed left at (507, 340)
Screenshot: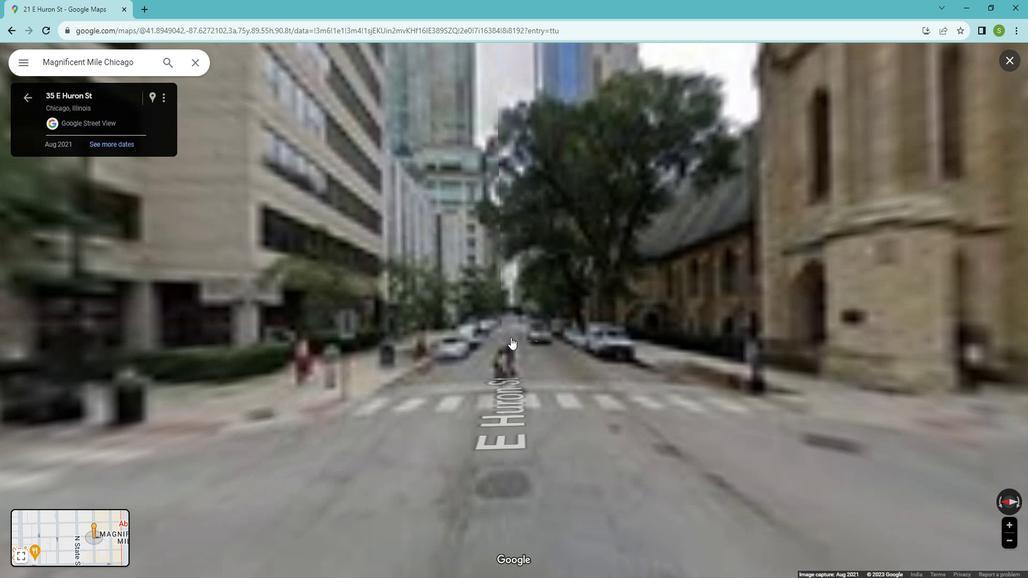 
Action: Mouse moved to (527, 353)
Screenshot: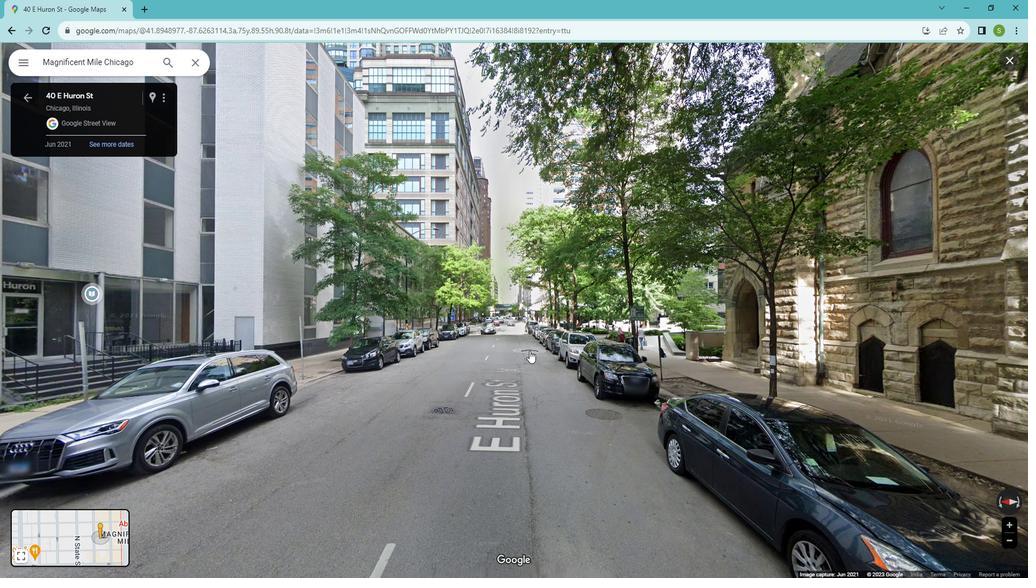 
Action: Mouse pressed left at (527, 353)
Screenshot: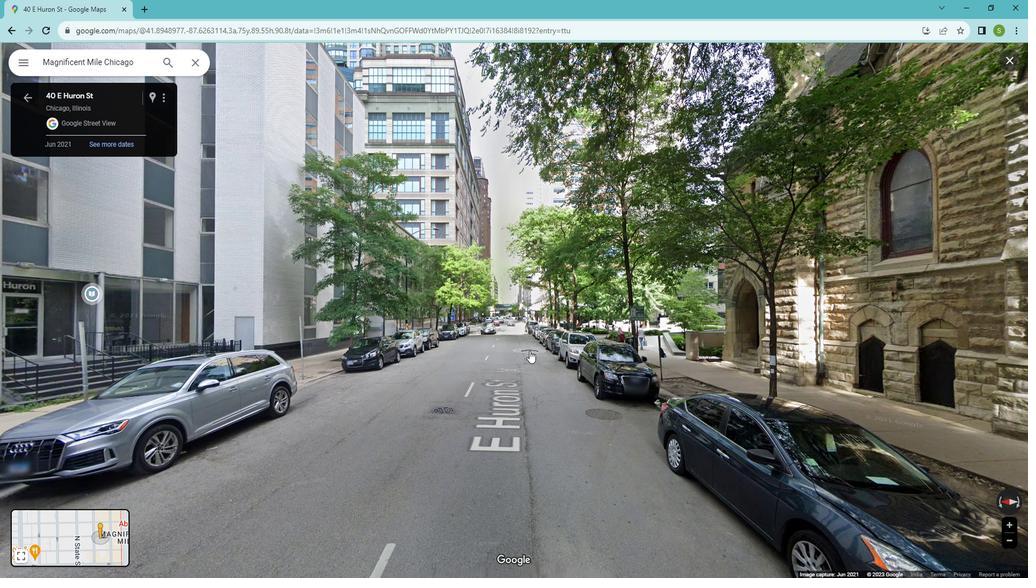 
Action: Mouse moved to (513, 337)
Screenshot: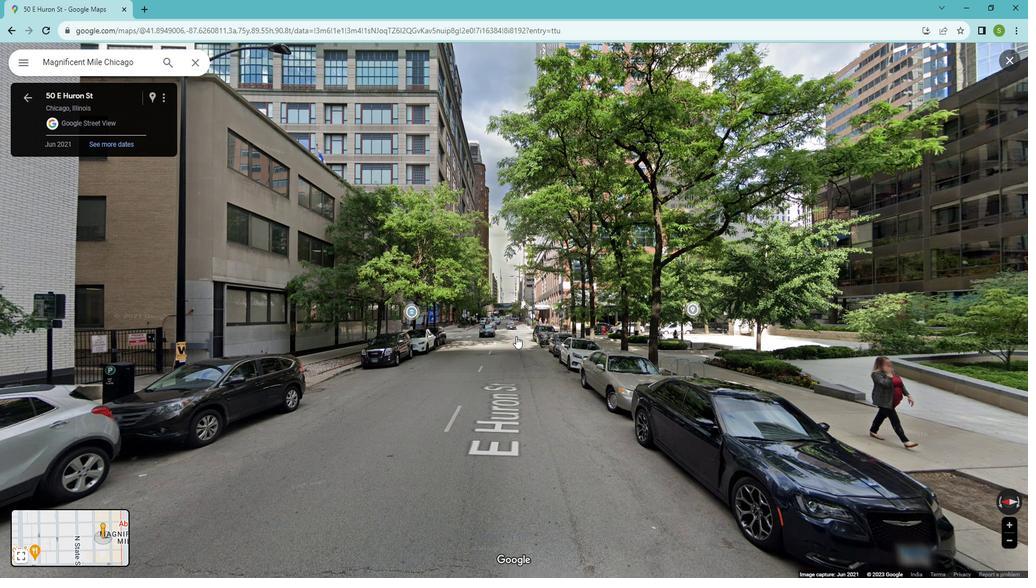 
Action: Mouse pressed left at (513, 337)
Screenshot: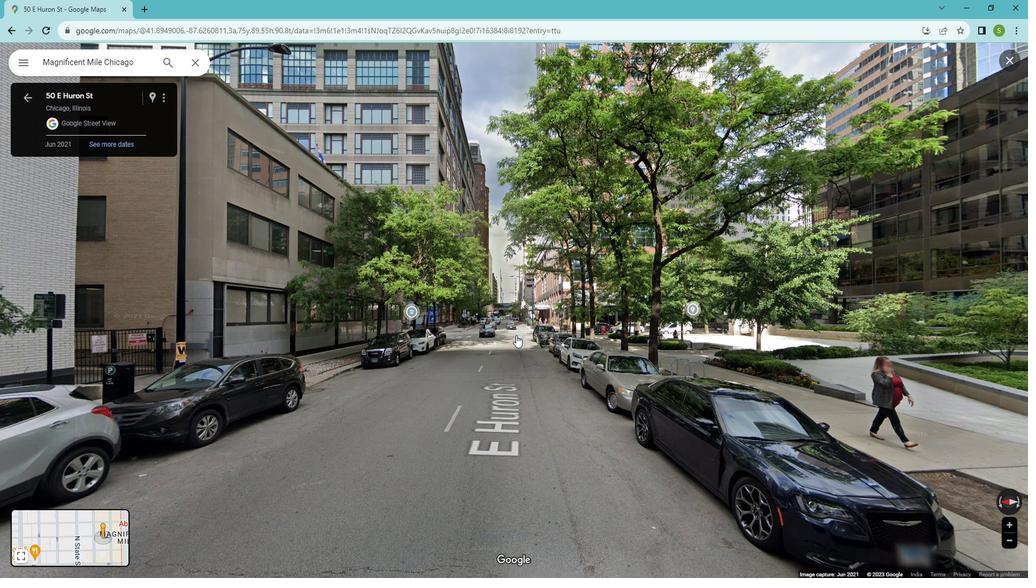 
Action: Mouse pressed left at (513, 337)
Screenshot: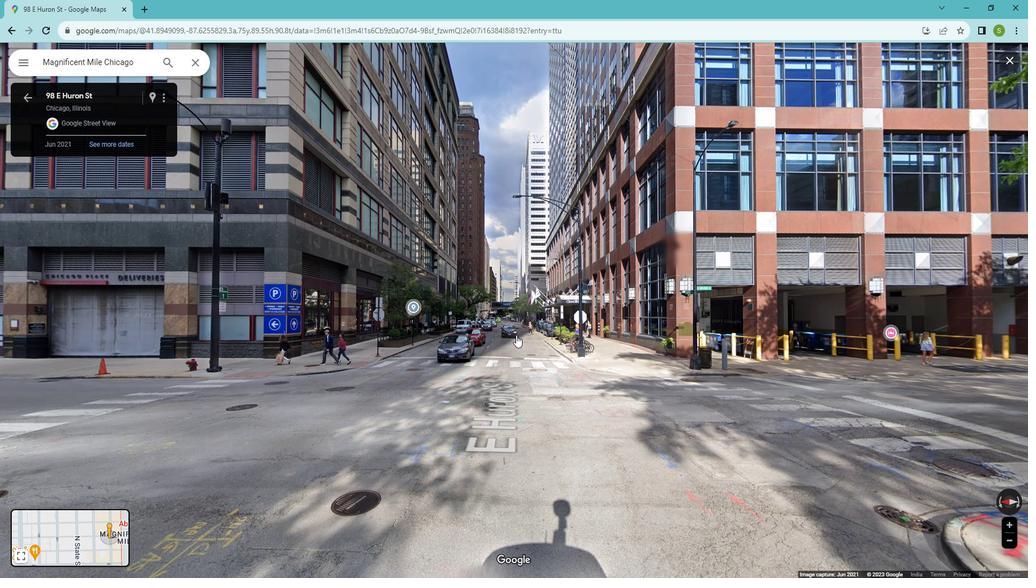 
Action: Mouse moved to (1028, 63)
Screenshot: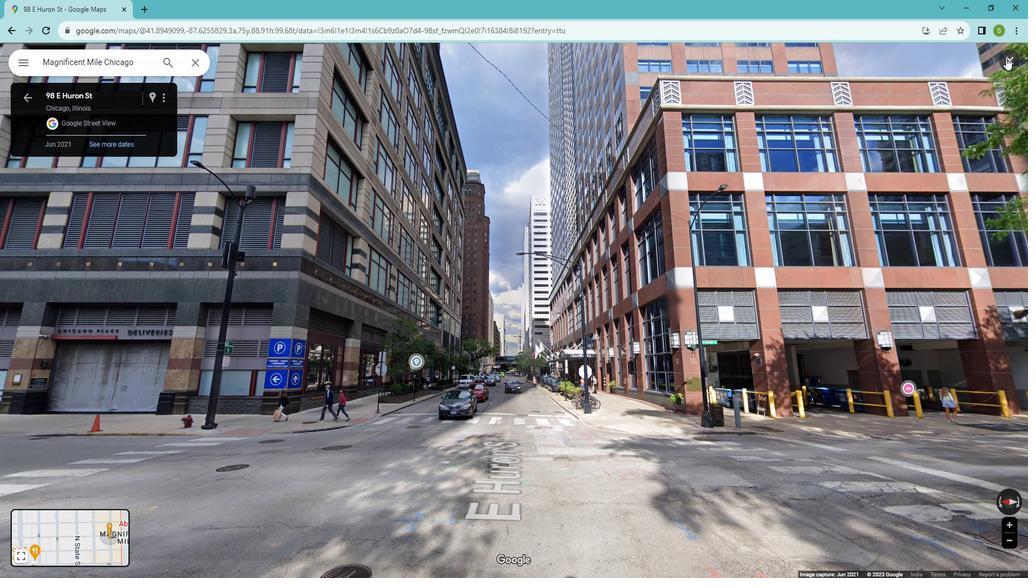 
Action: Mouse pressed left at (1028, 63)
Screenshot: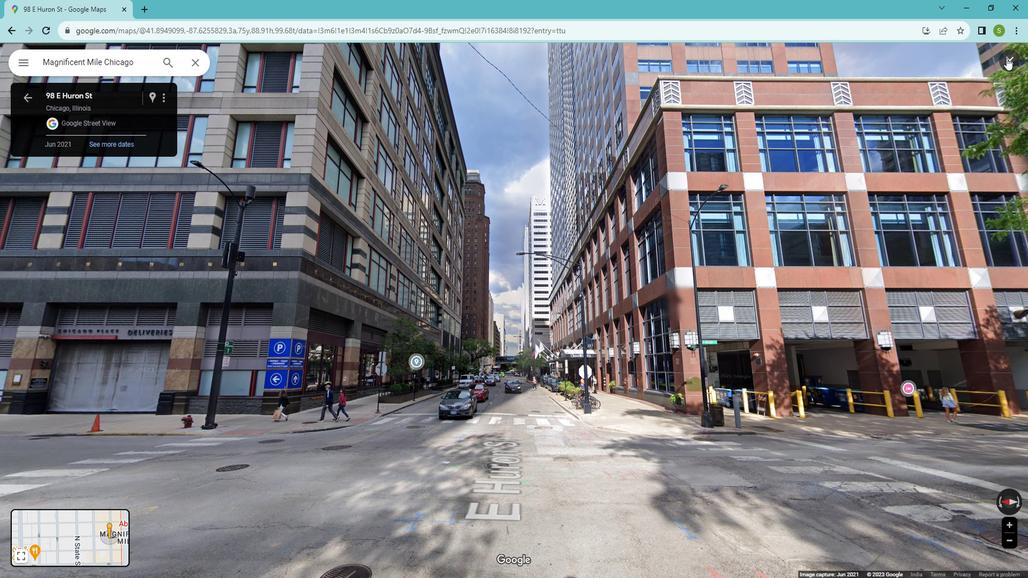 
Action: Mouse moved to (333, 318)
Screenshot: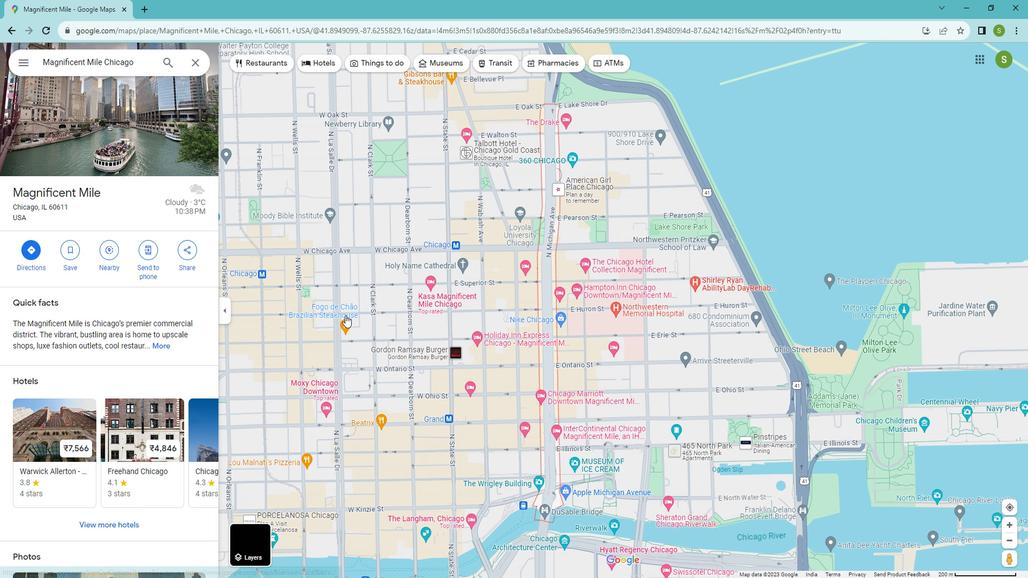 
